 Task: Open Card Card0000000299 in Board Board0000000075 in Workspace WS0000000025 in Trello. Add Member Mailaustralia7@gmail.com to Card Card0000000299 in Board Board0000000075 in Workspace WS0000000025 in Trello. Add Orange Label titled Label0000000299 to Card Card0000000299 in Board Board0000000075 in Workspace WS0000000025 in Trello. Add Checklist CL0000000299 to Card Card0000000299 in Board Board0000000075 in Workspace WS0000000025 in Trello. Add Dates with Start Date as Oct 01 2023 and Due Date as Oct 31 2023 to Card Card0000000299 in Board Board0000000075 in Workspace WS0000000025 in Trello
Action: Mouse moved to (375, 472)
Screenshot: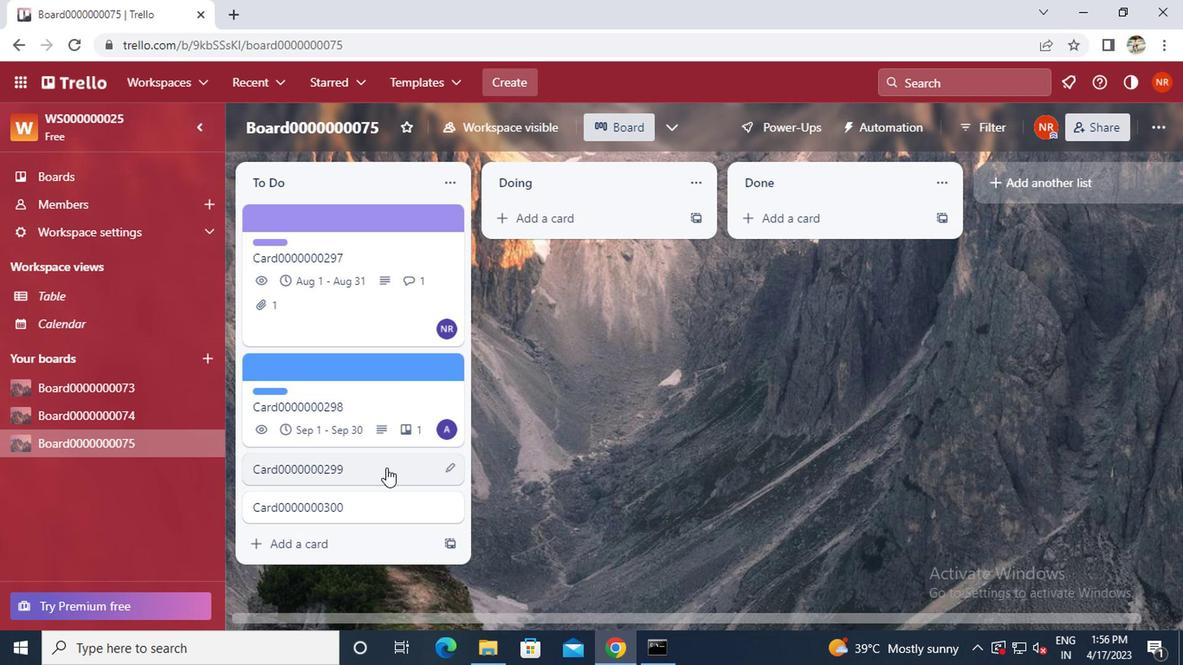 
Action: Mouse pressed left at (375, 472)
Screenshot: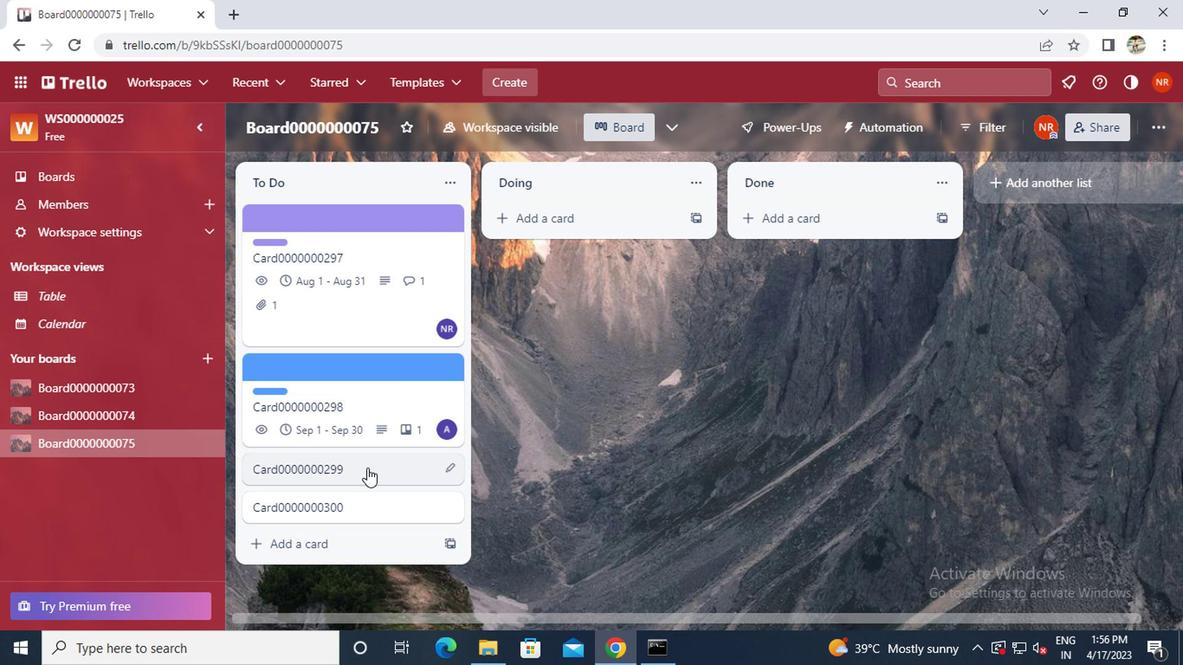 
Action: Mouse moved to (808, 223)
Screenshot: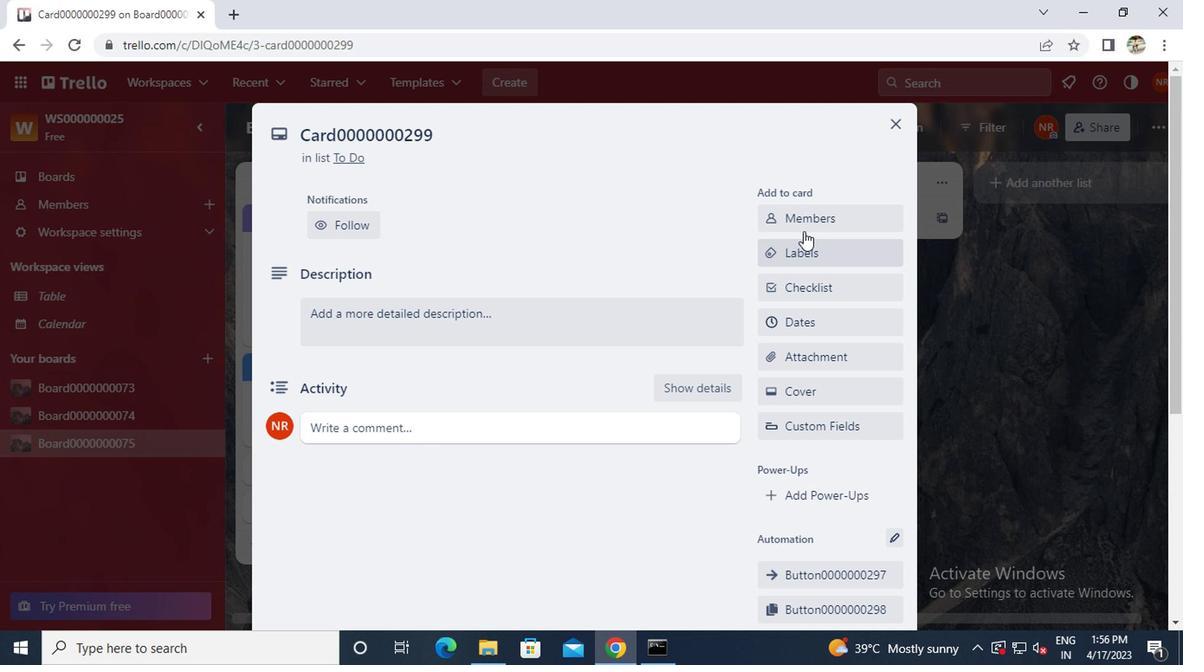 
Action: Mouse pressed left at (808, 223)
Screenshot: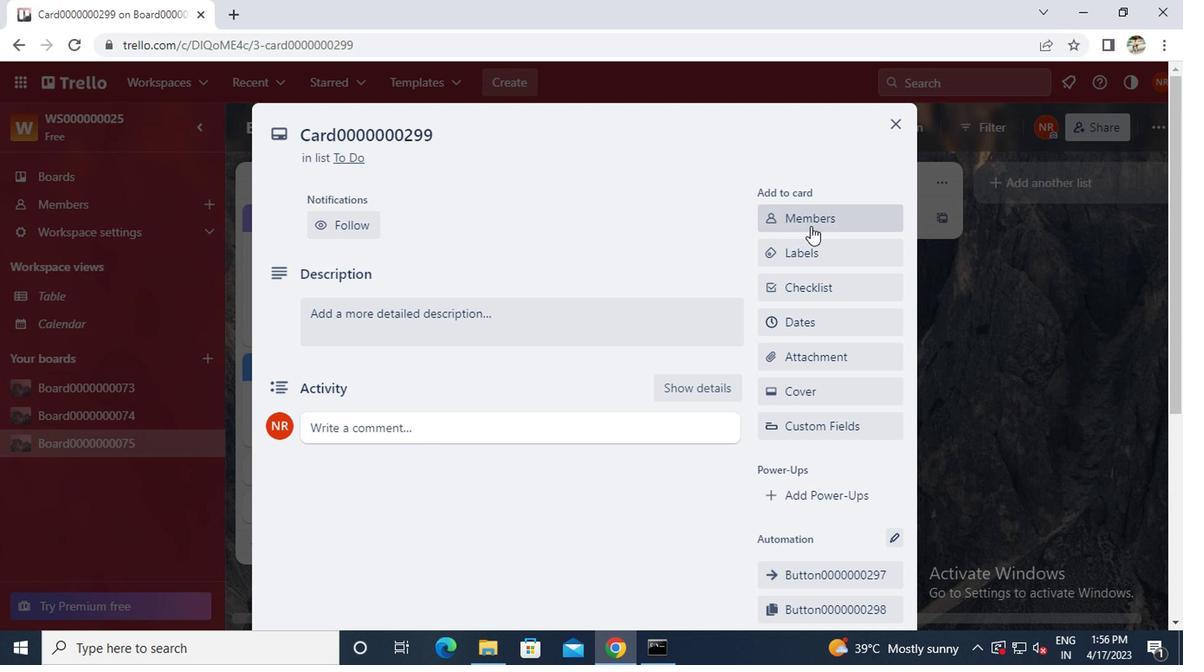 
Action: Key pressed m<Key.caps_lock>ailaustralia7<Key.shift>@GMAIL.COM
Screenshot: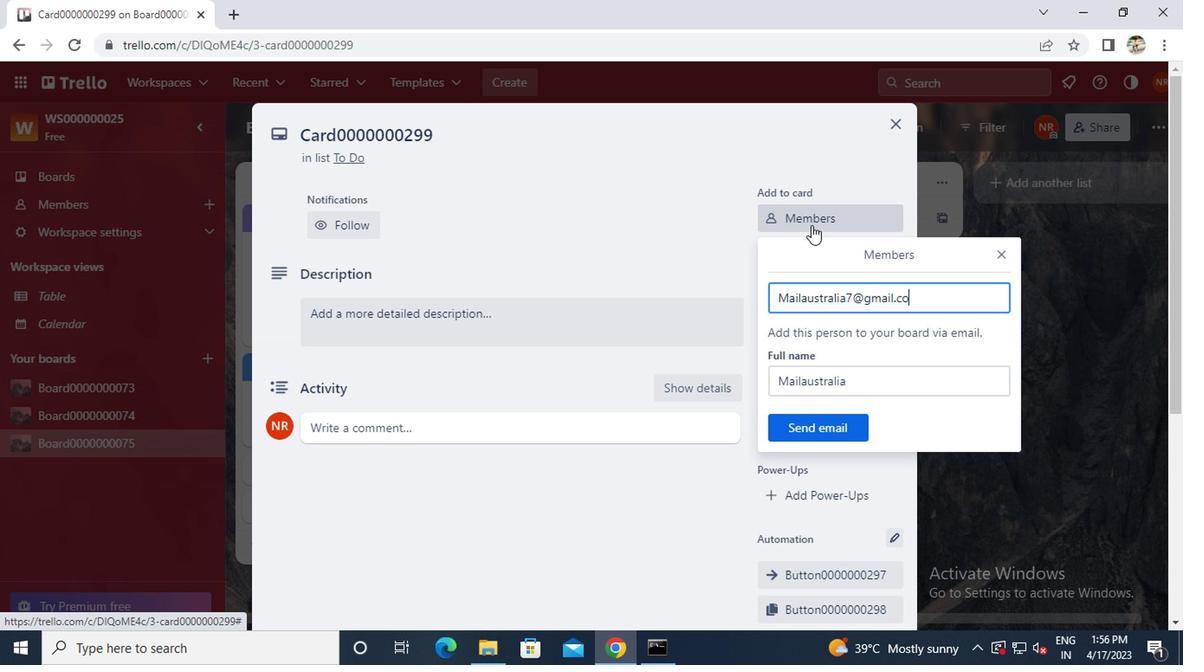 
Action: Mouse moved to (798, 433)
Screenshot: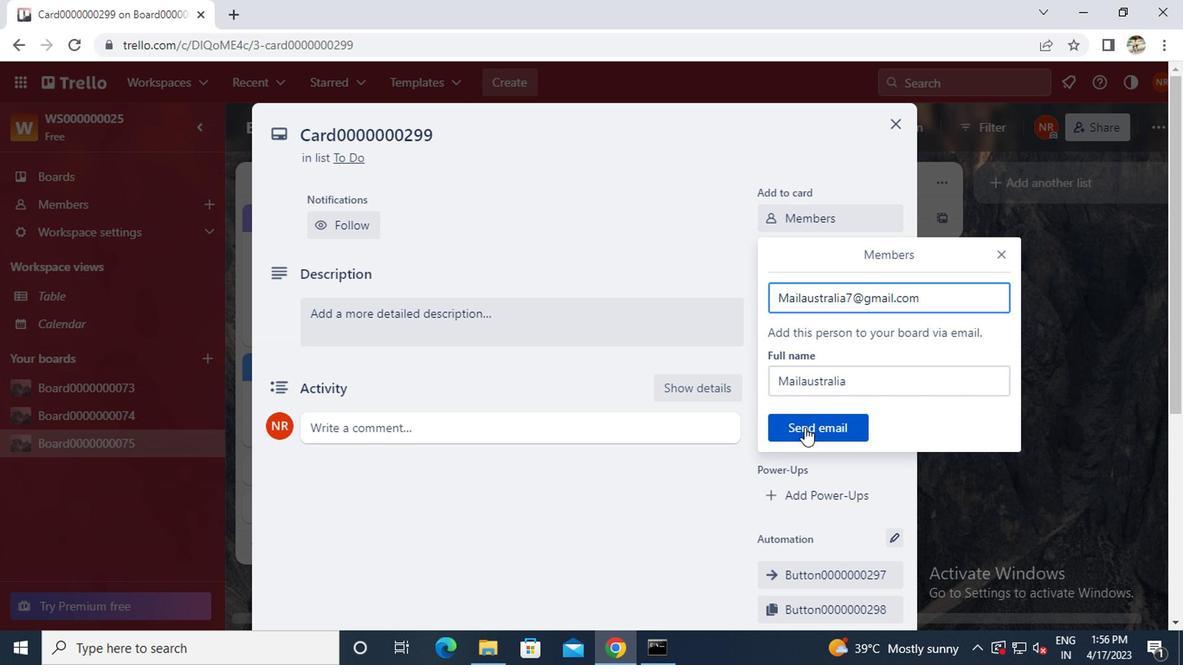 
Action: Mouse pressed left at (798, 433)
Screenshot: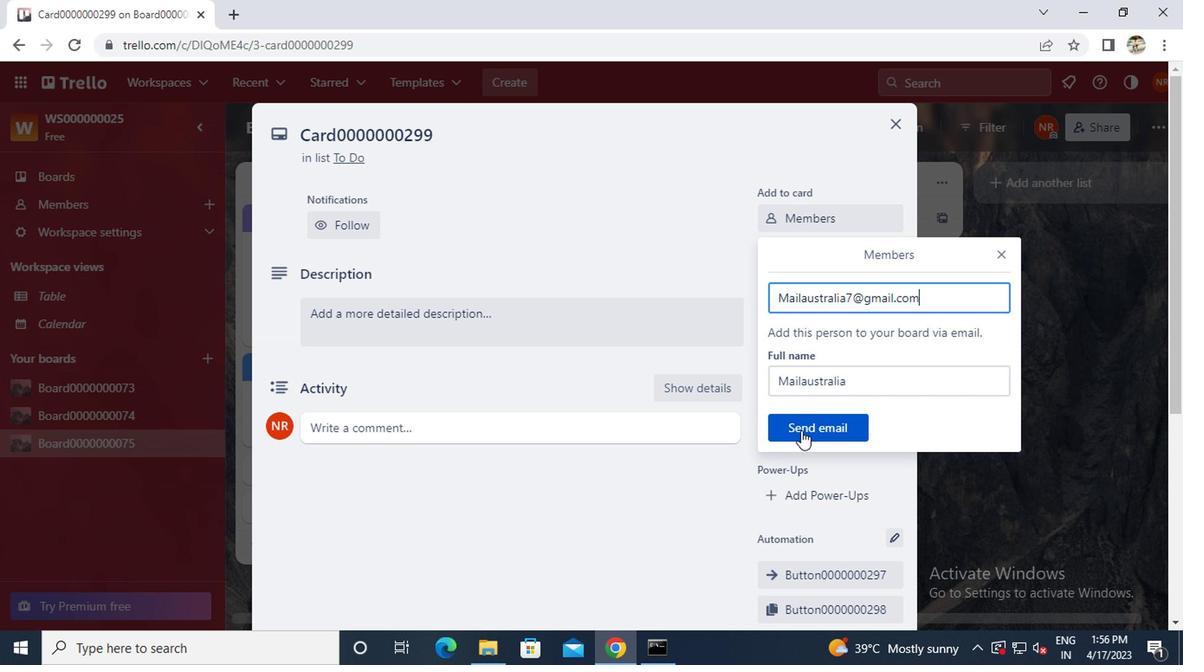 
Action: Mouse moved to (783, 253)
Screenshot: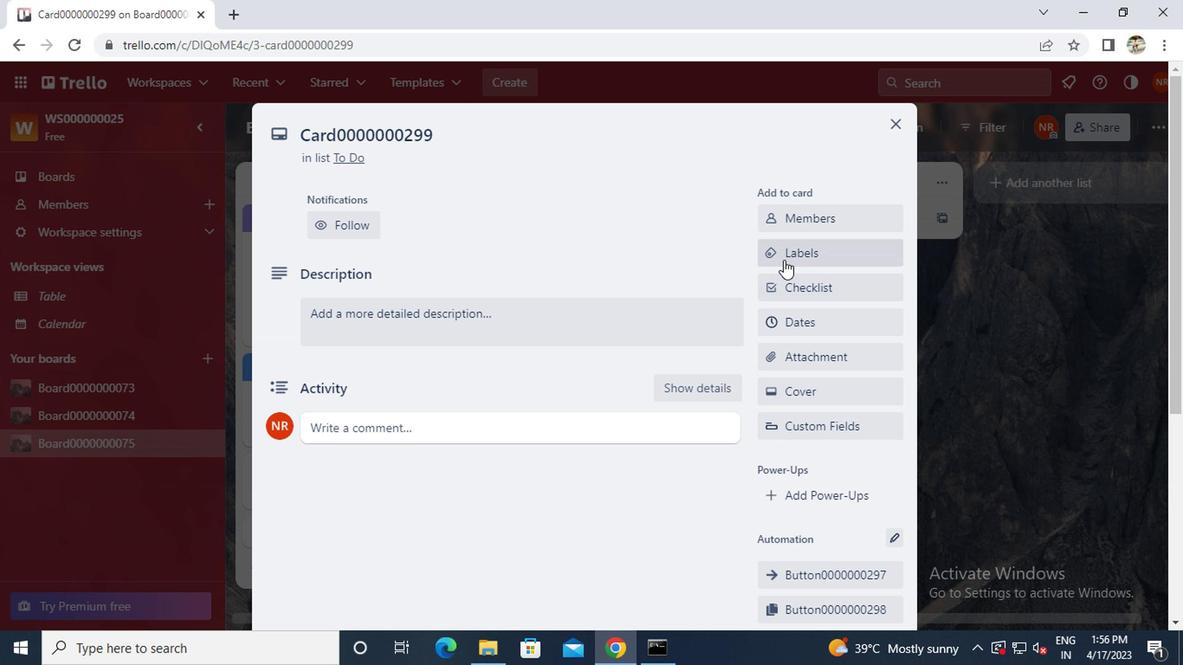 
Action: Mouse pressed left at (783, 253)
Screenshot: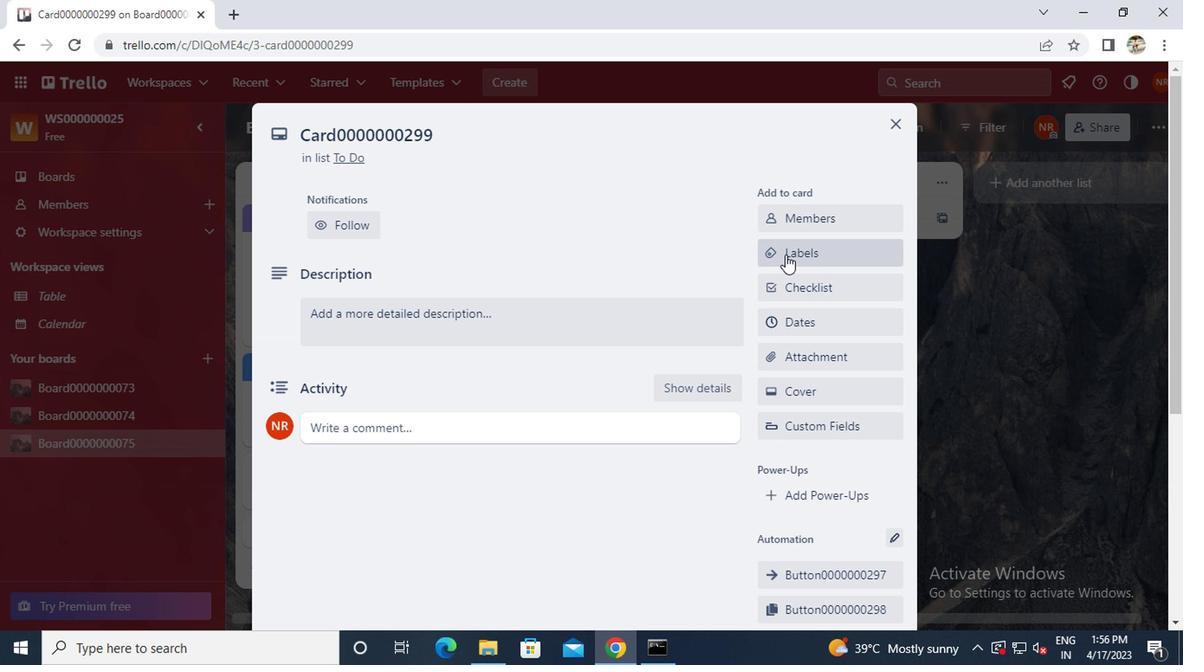 
Action: Mouse moved to (817, 496)
Screenshot: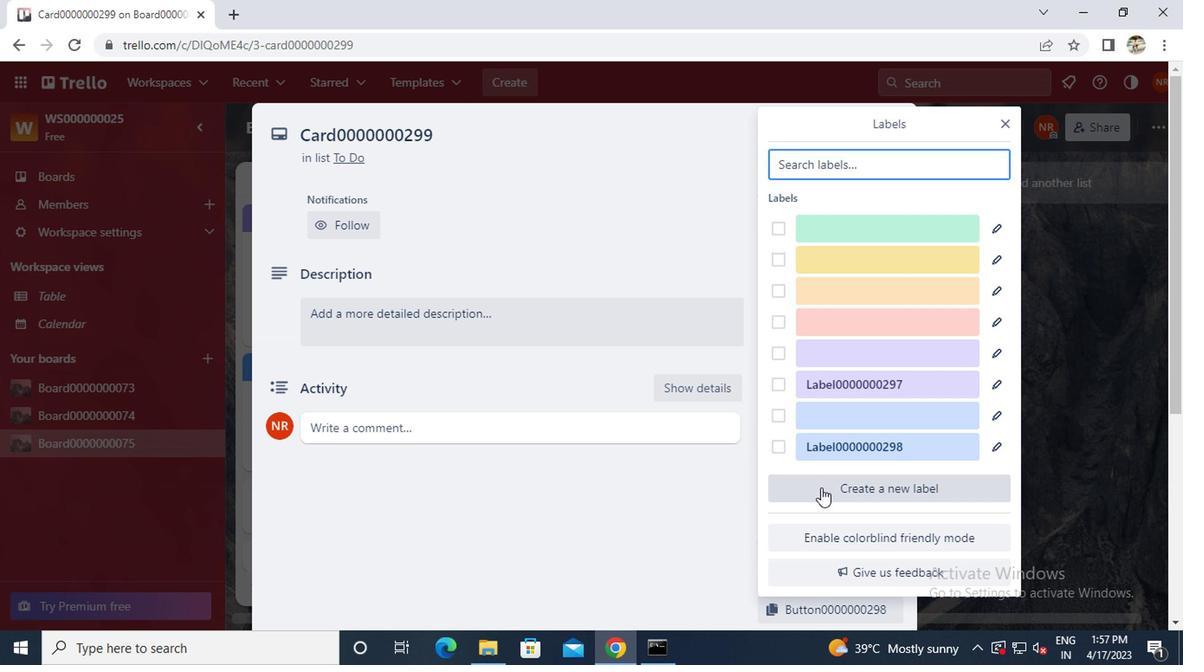 
Action: Mouse pressed left at (817, 496)
Screenshot: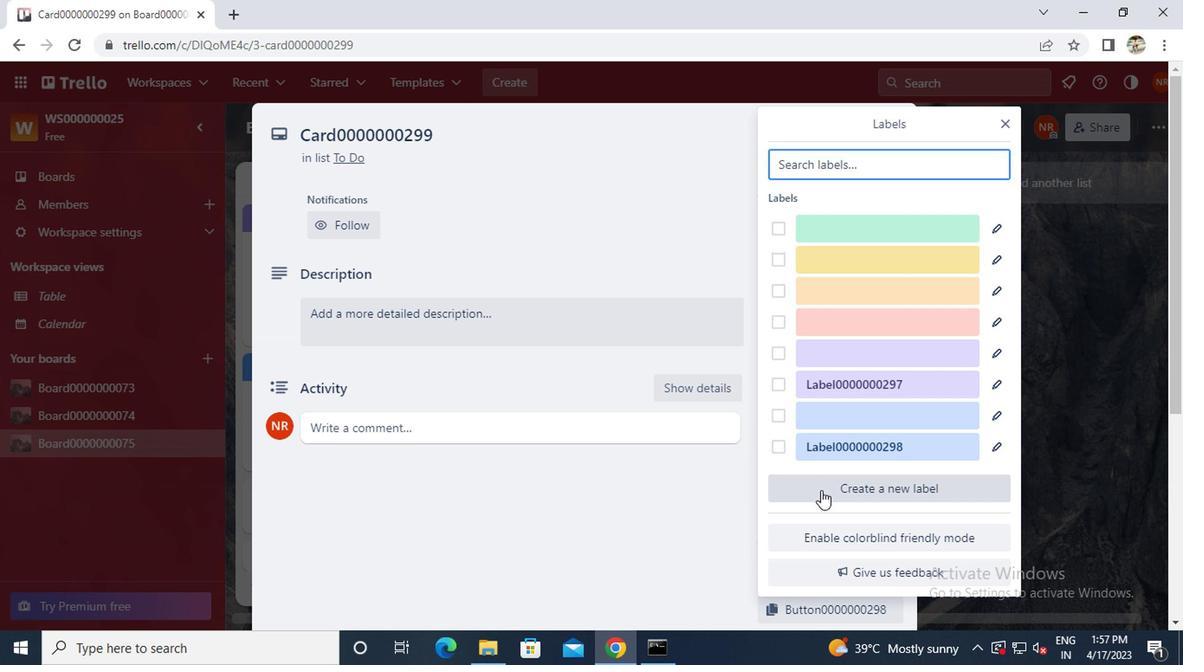 
Action: Mouse moved to (870, 382)
Screenshot: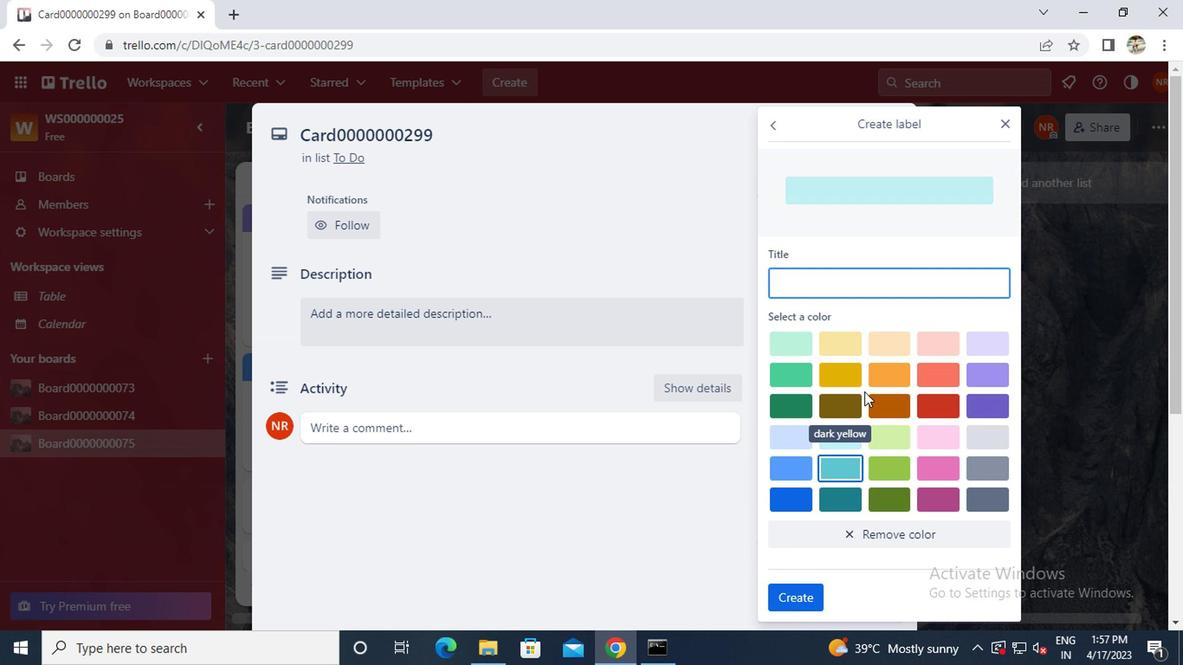 
Action: Mouse pressed left at (870, 382)
Screenshot: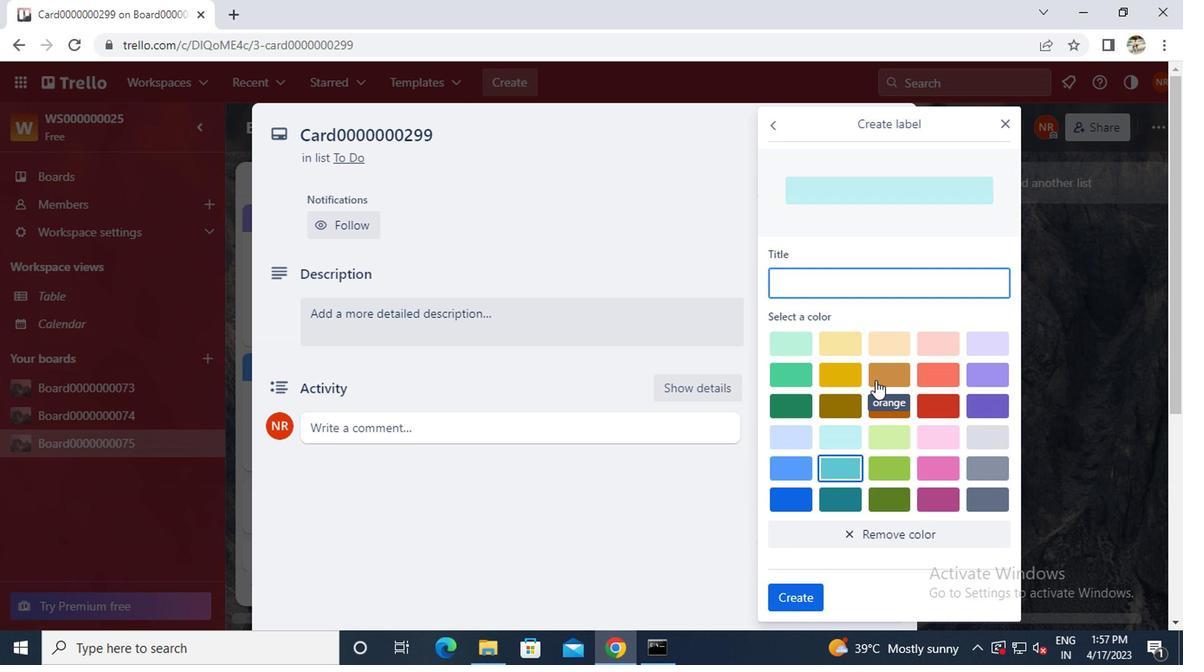 
Action: Mouse moved to (838, 285)
Screenshot: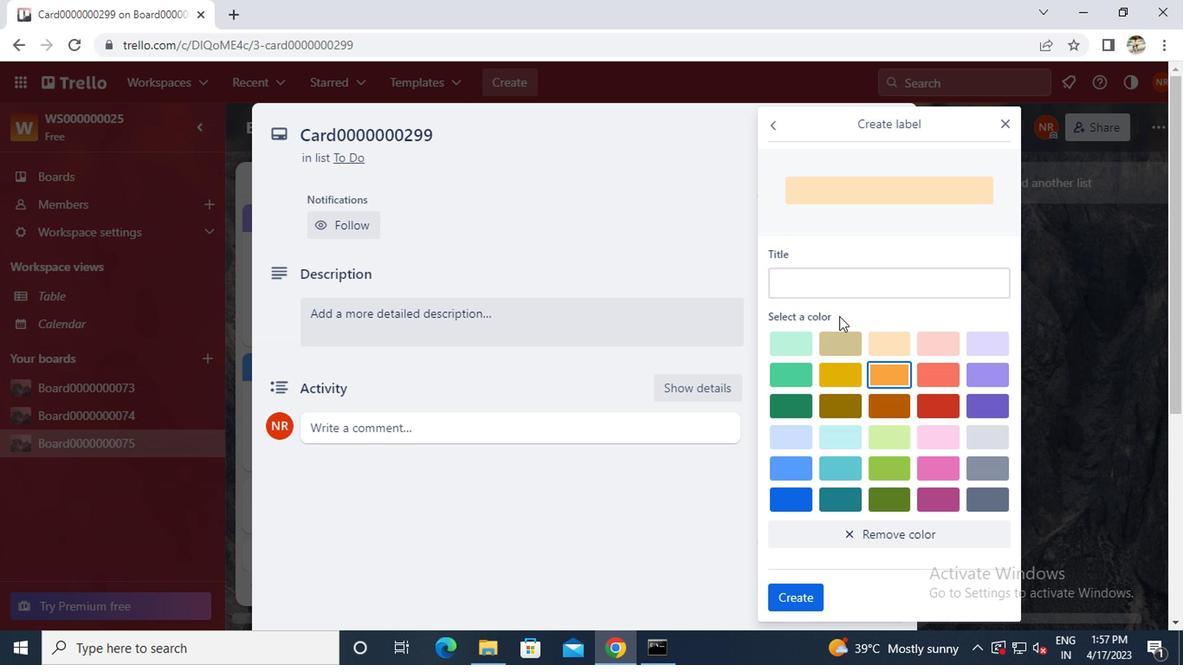 
Action: Mouse pressed left at (838, 285)
Screenshot: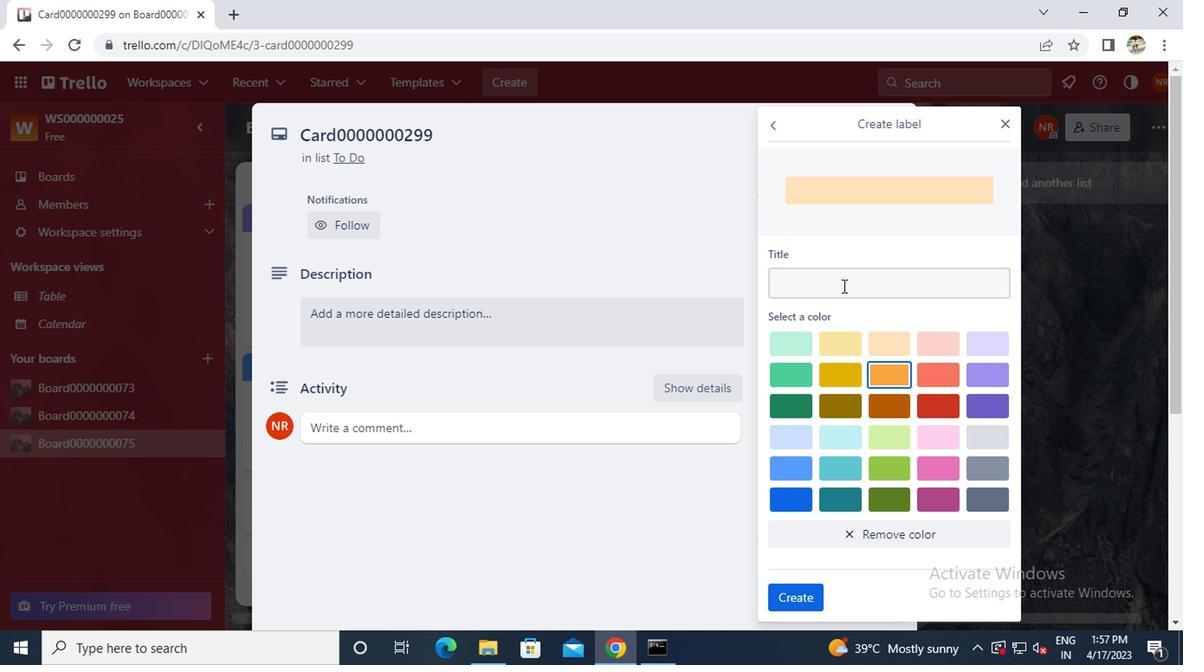 
Action: Key pressed <Key.caps_lock>L<Key.caps_lock>ABEL0000000299
Screenshot: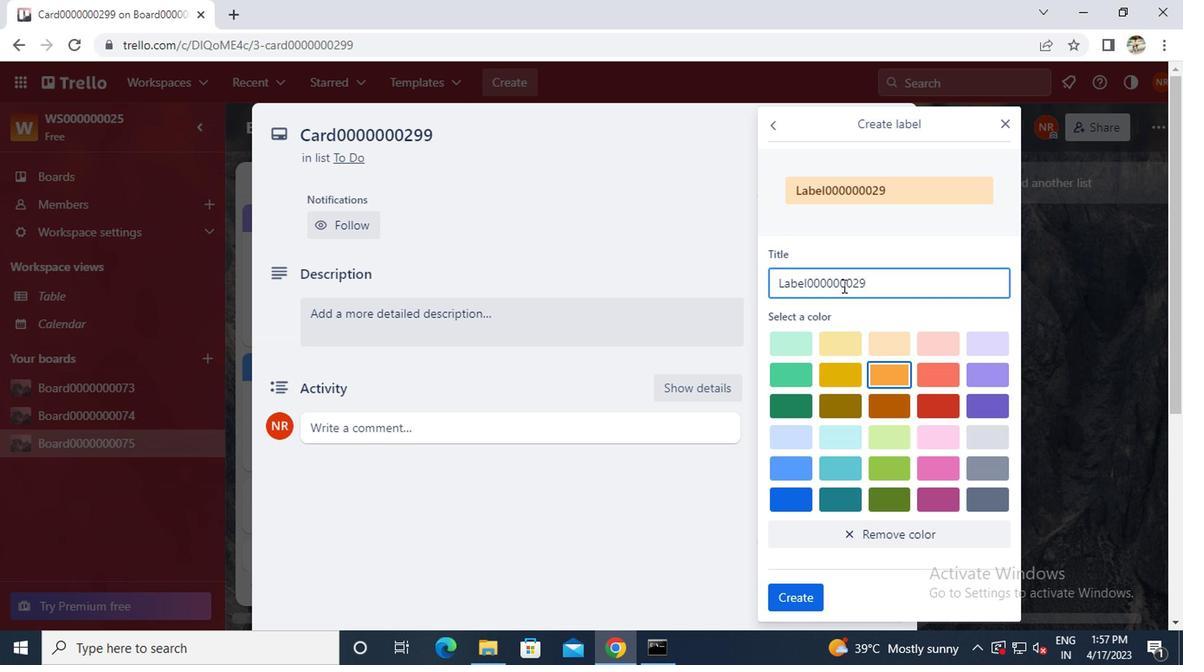 
Action: Mouse moved to (771, 610)
Screenshot: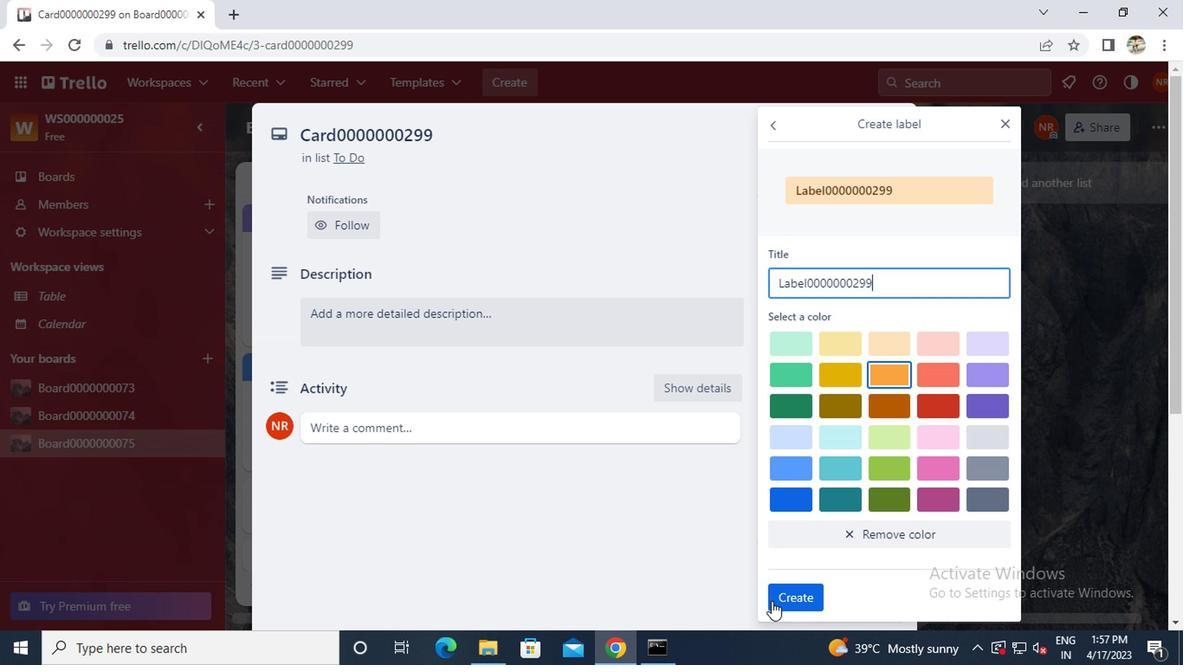 
Action: Mouse pressed left at (771, 610)
Screenshot: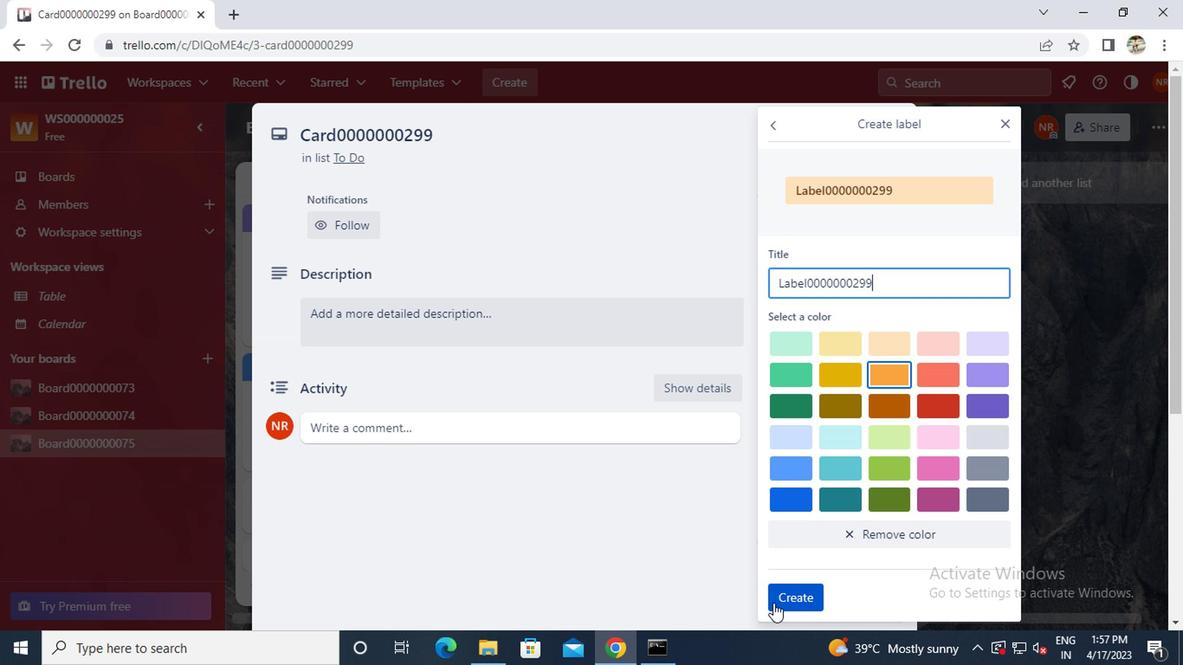 
Action: Mouse moved to (995, 118)
Screenshot: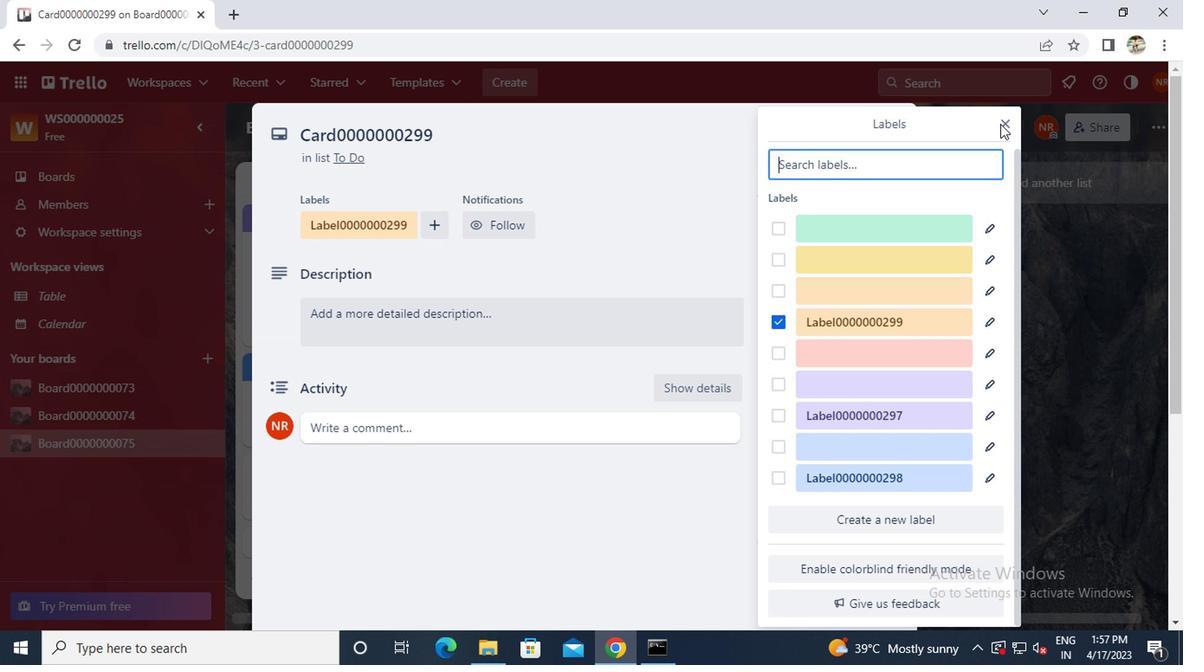 
Action: Mouse pressed left at (995, 118)
Screenshot: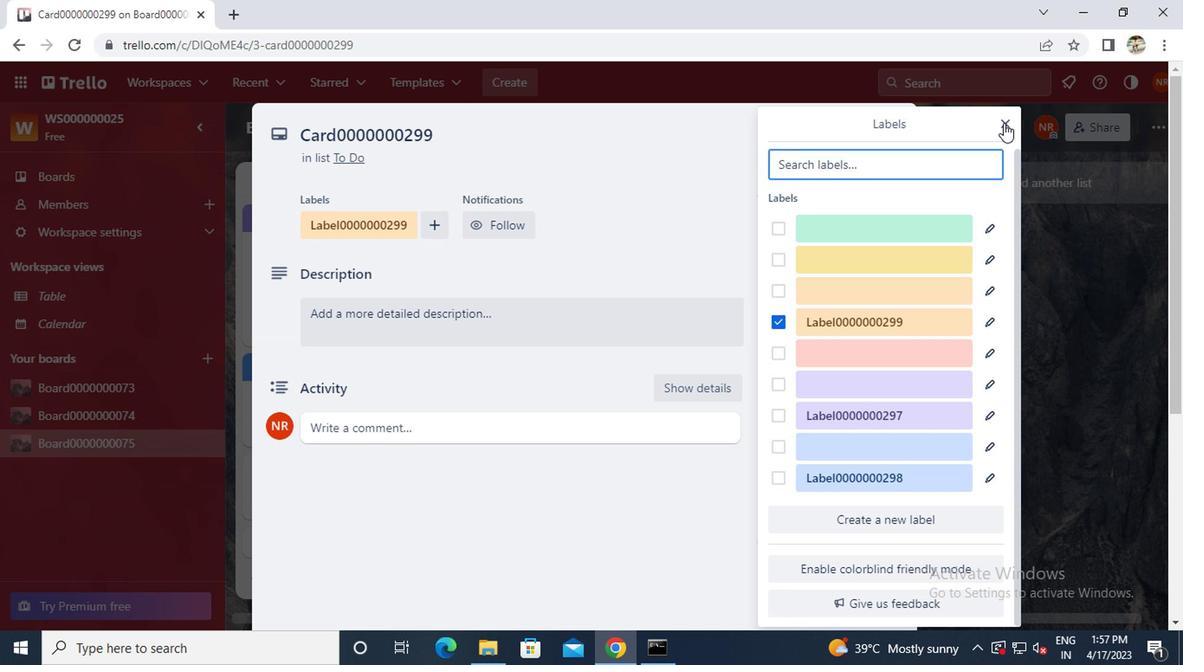 
Action: Mouse moved to (829, 284)
Screenshot: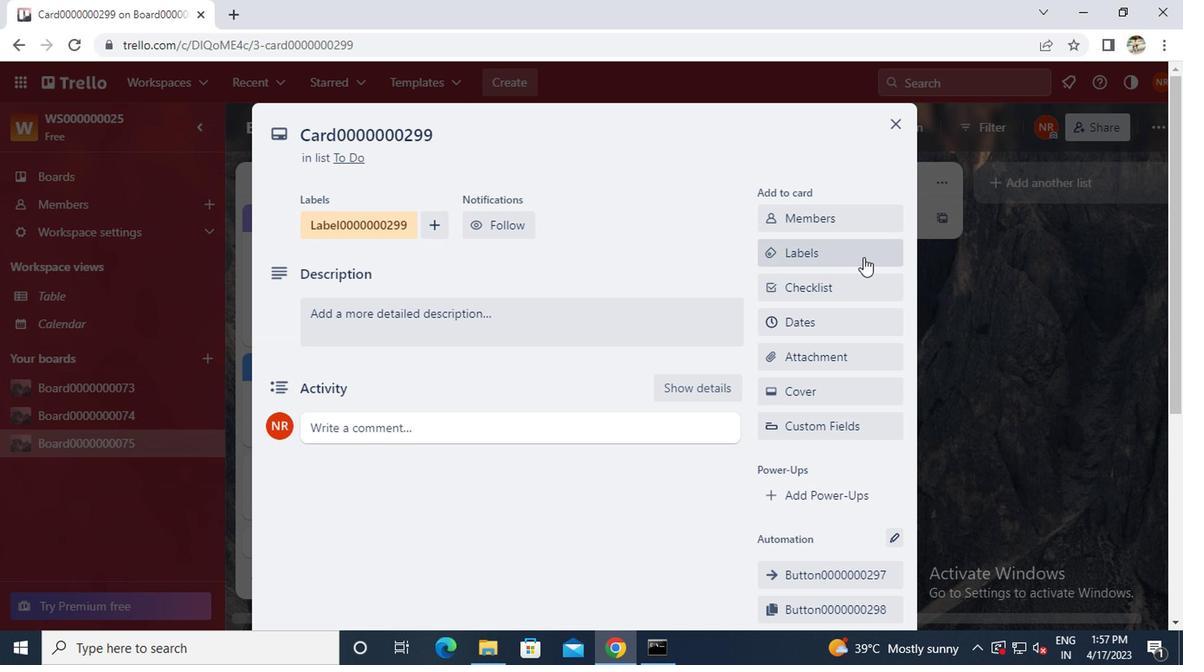 
Action: Mouse pressed left at (829, 284)
Screenshot: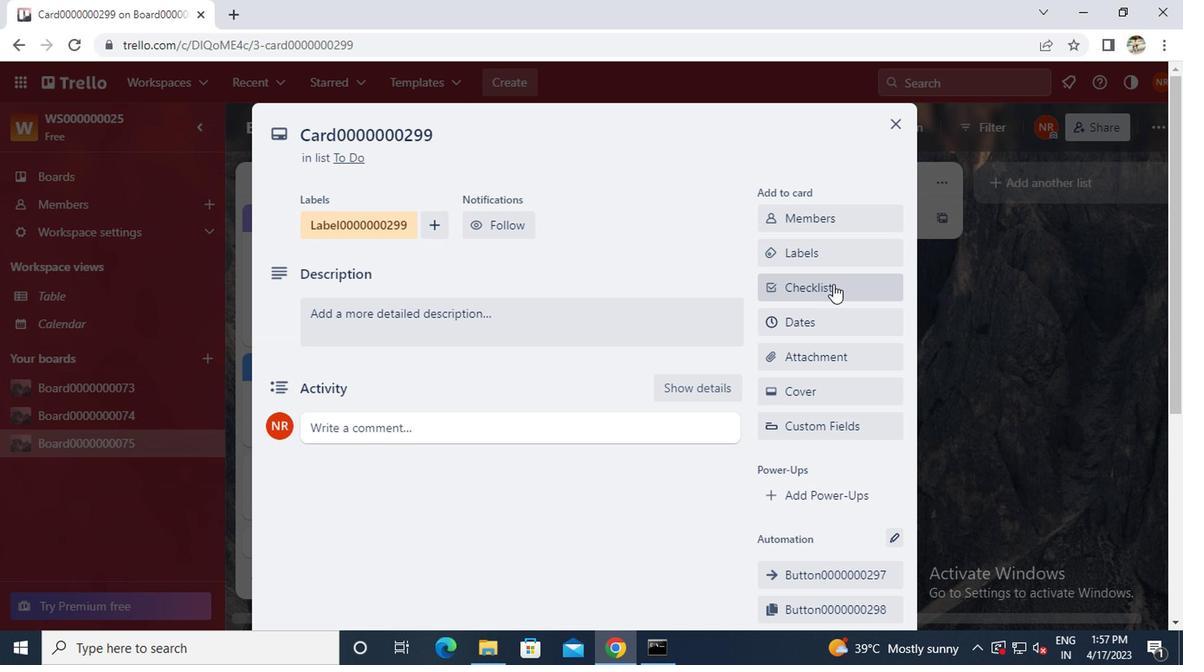 
Action: Key pressed <Key.caps_lock>CL0000000299
Screenshot: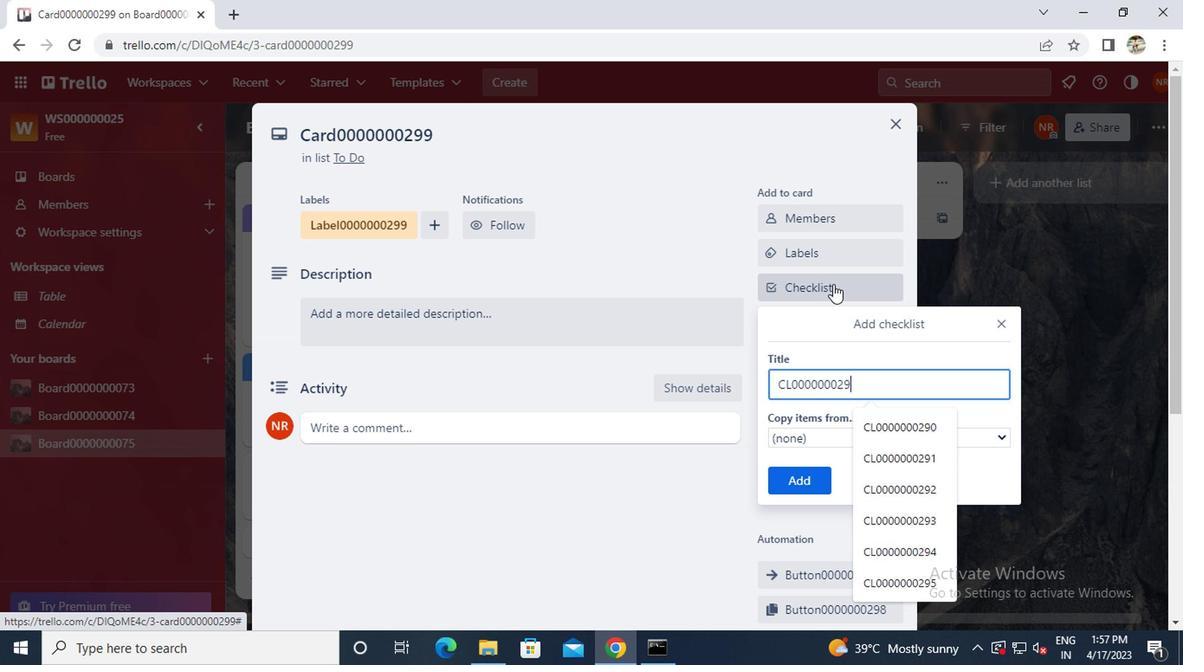 
Action: Mouse moved to (785, 486)
Screenshot: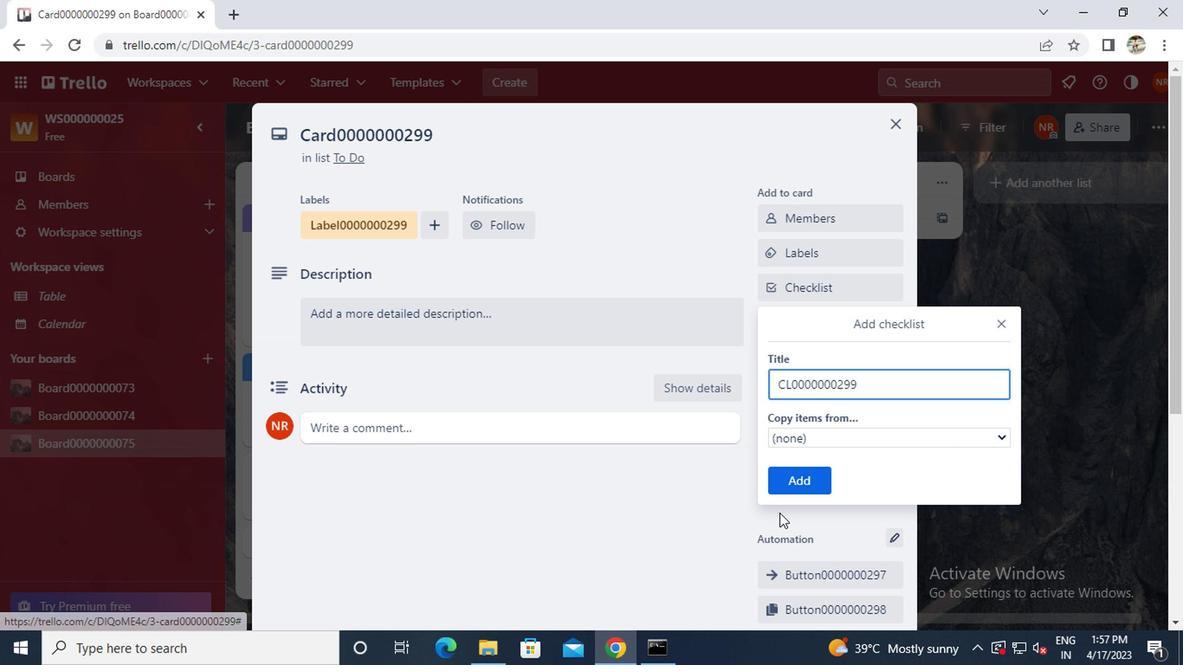 
Action: Mouse pressed left at (785, 486)
Screenshot: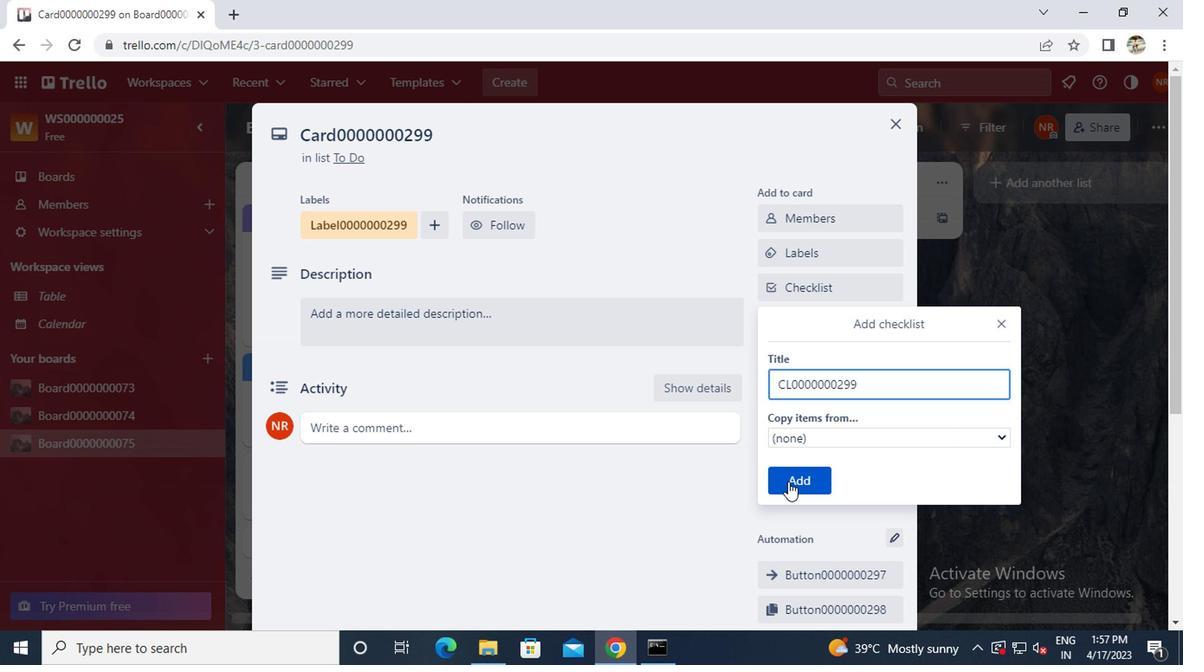 
Action: Mouse moved to (787, 322)
Screenshot: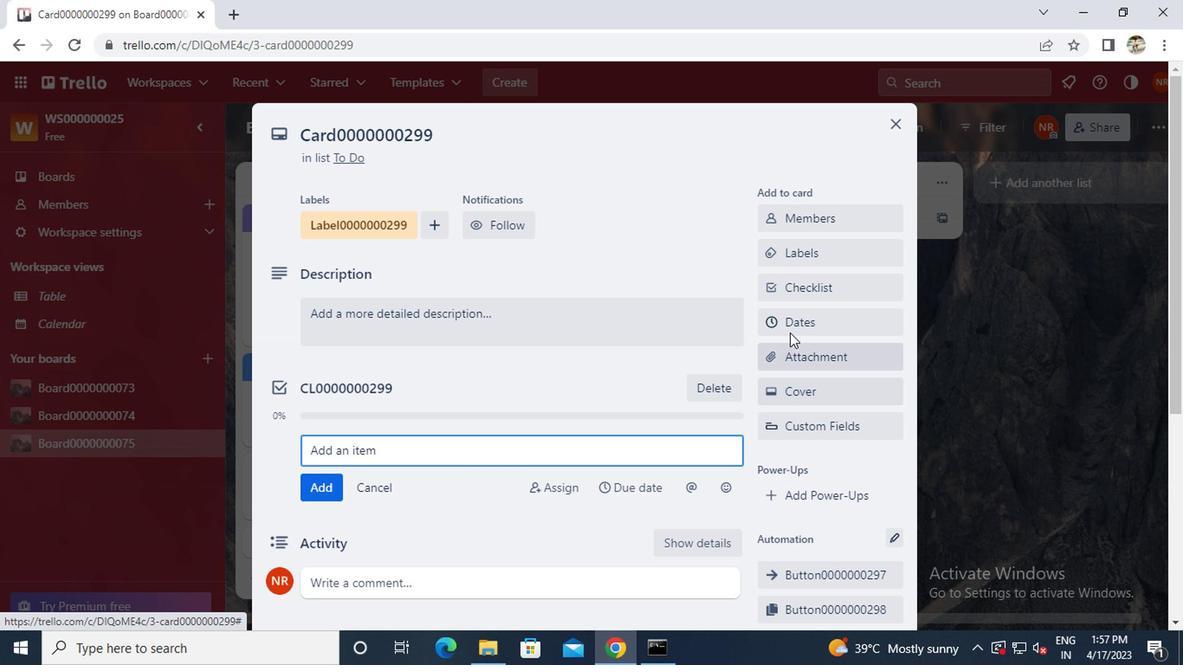 
Action: Mouse pressed left at (787, 322)
Screenshot: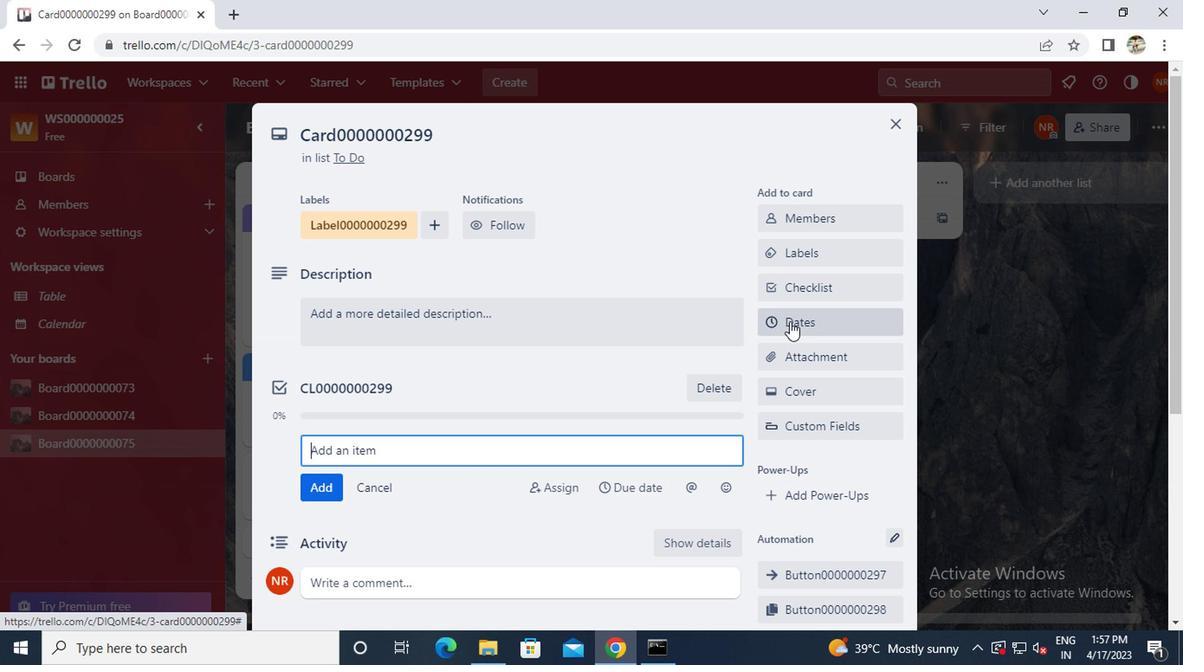 
Action: Mouse moved to (777, 440)
Screenshot: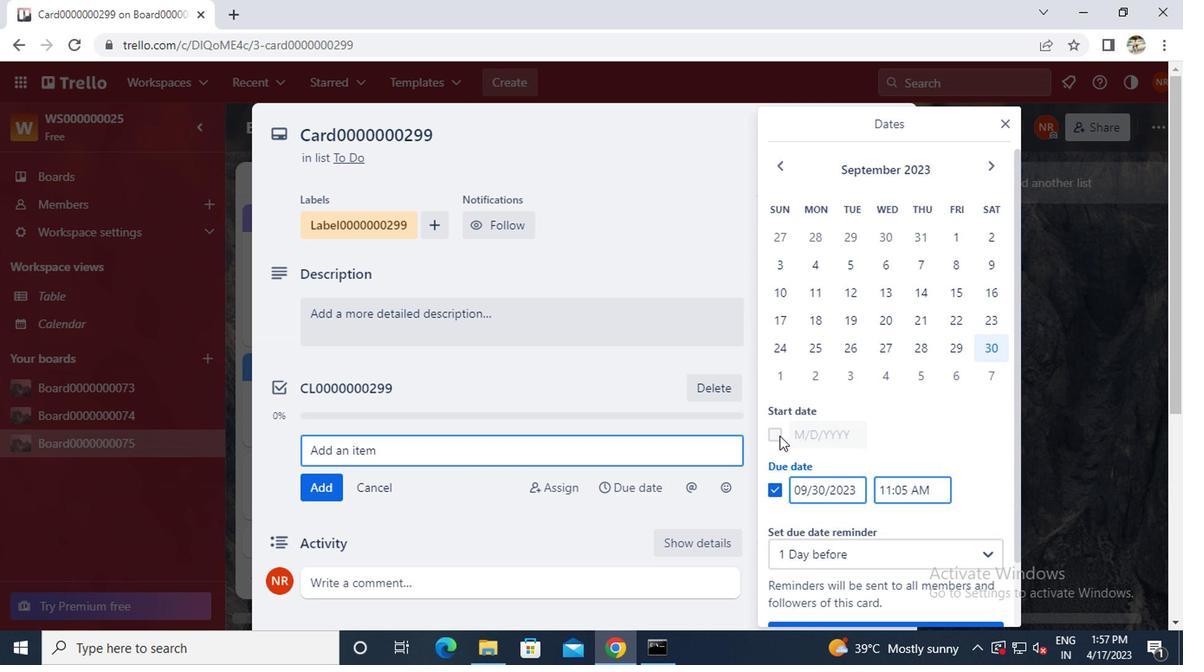 
Action: Mouse pressed left at (777, 440)
Screenshot: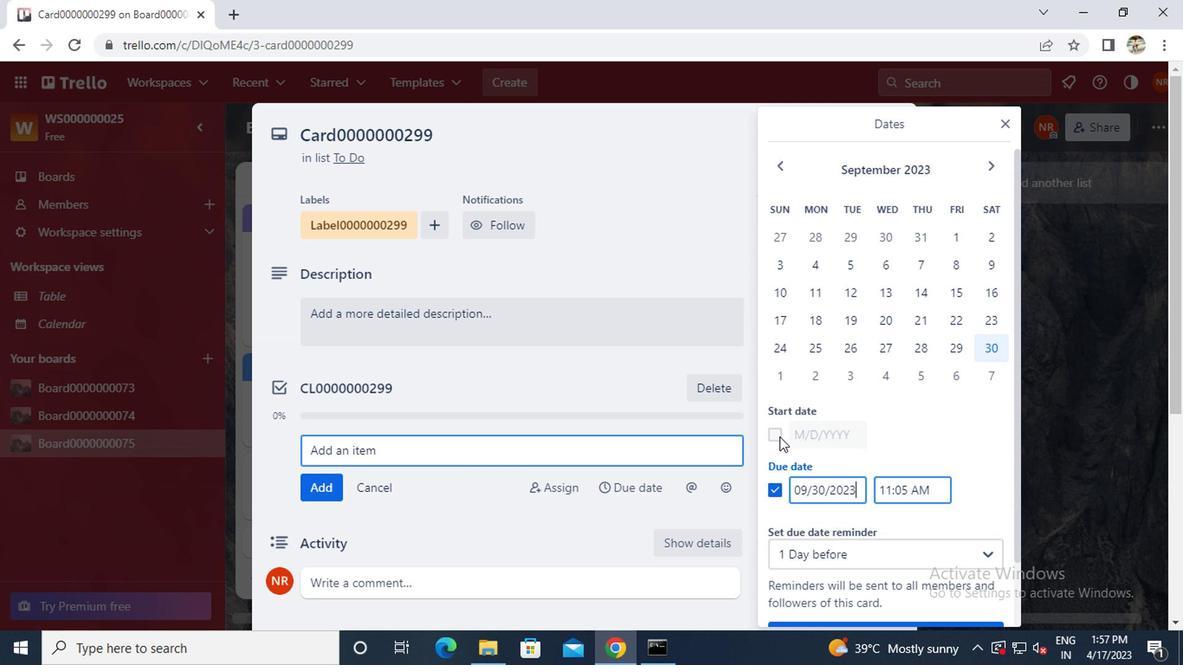 
Action: Mouse moved to (981, 157)
Screenshot: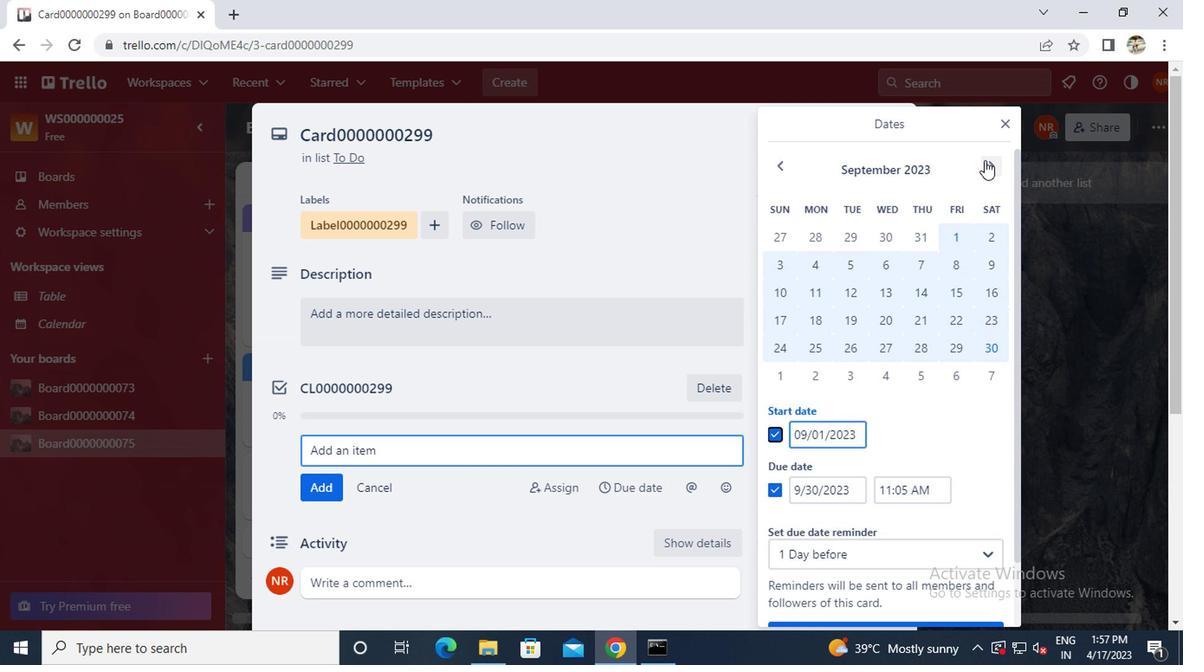 
Action: Mouse pressed left at (981, 157)
Screenshot: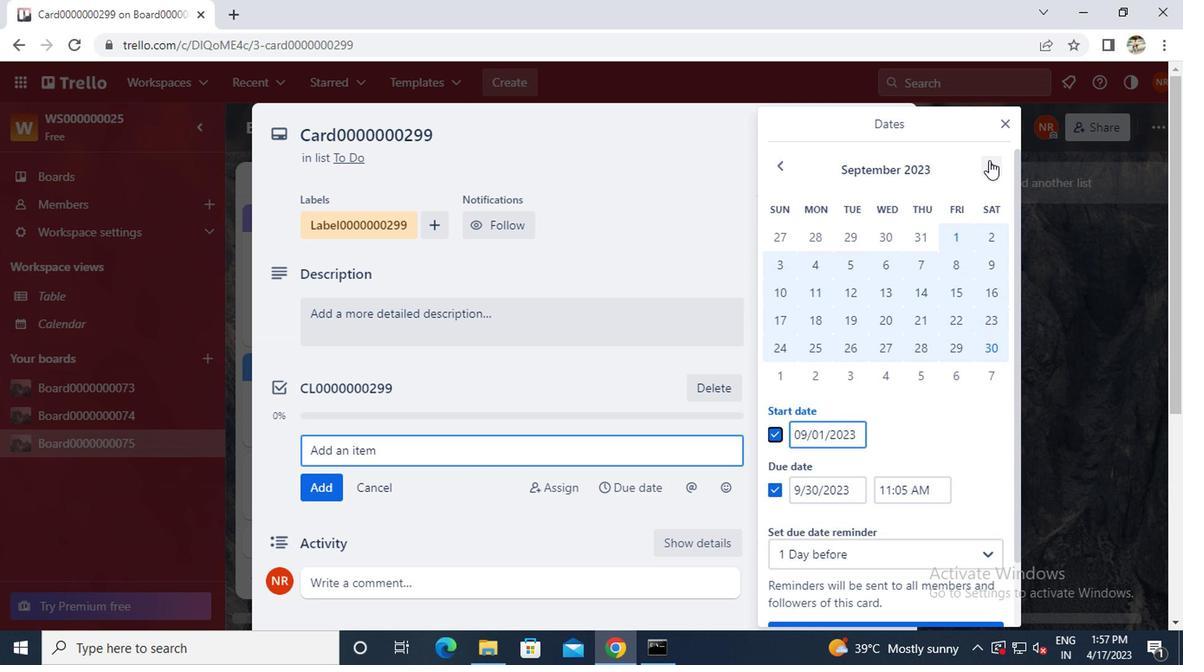 
Action: Mouse moved to (774, 232)
Screenshot: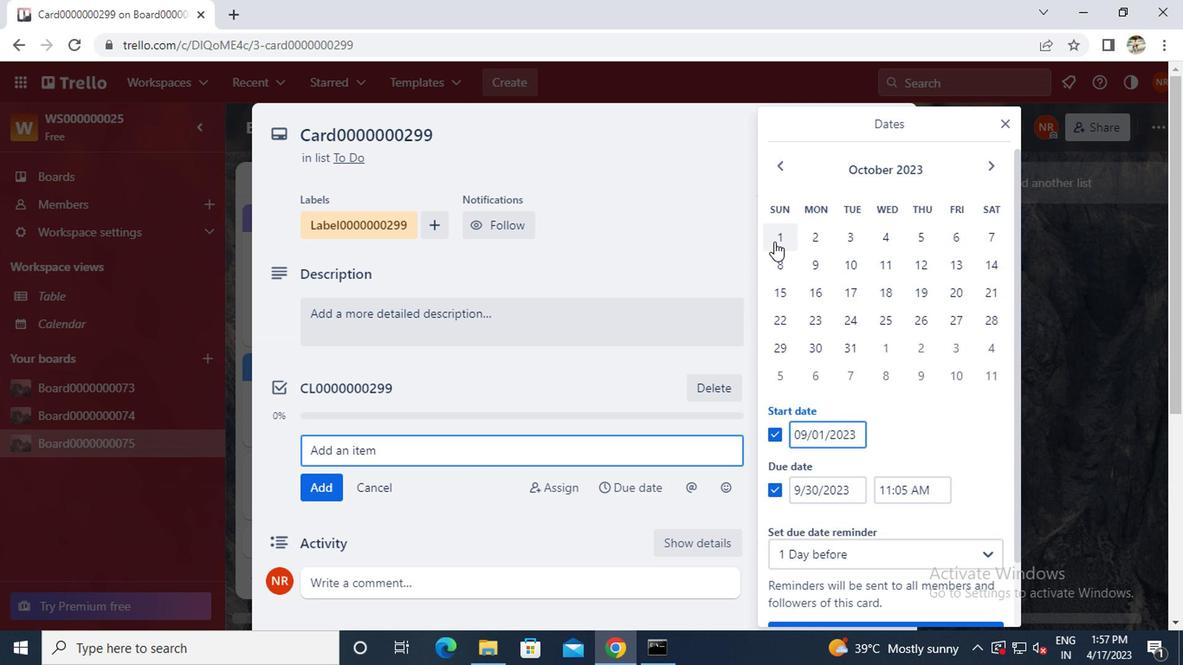
Action: Mouse pressed left at (774, 232)
Screenshot: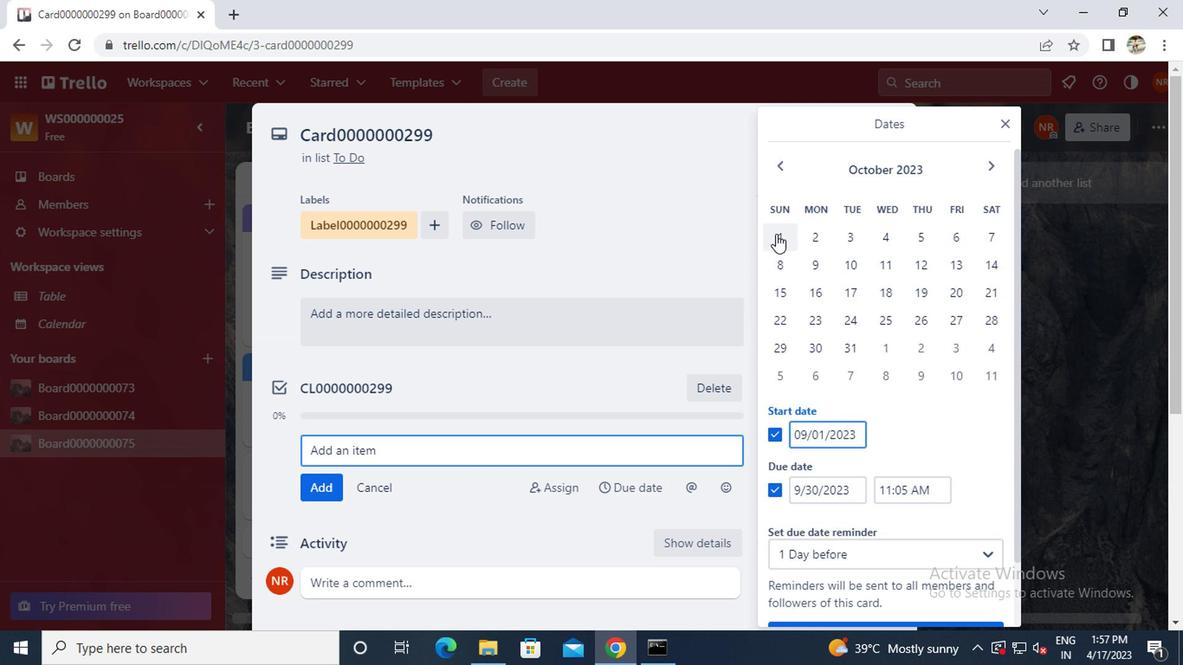 
Action: Mouse moved to (840, 346)
Screenshot: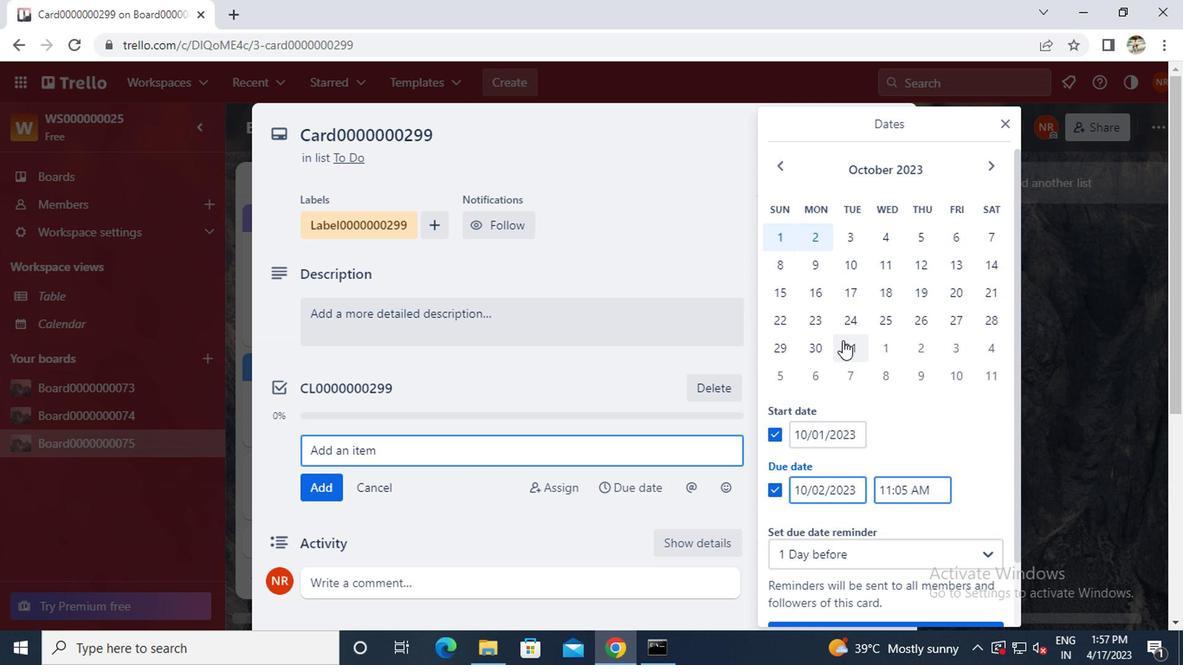 
Action: Mouse pressed left at (840, 346)
Screenshot: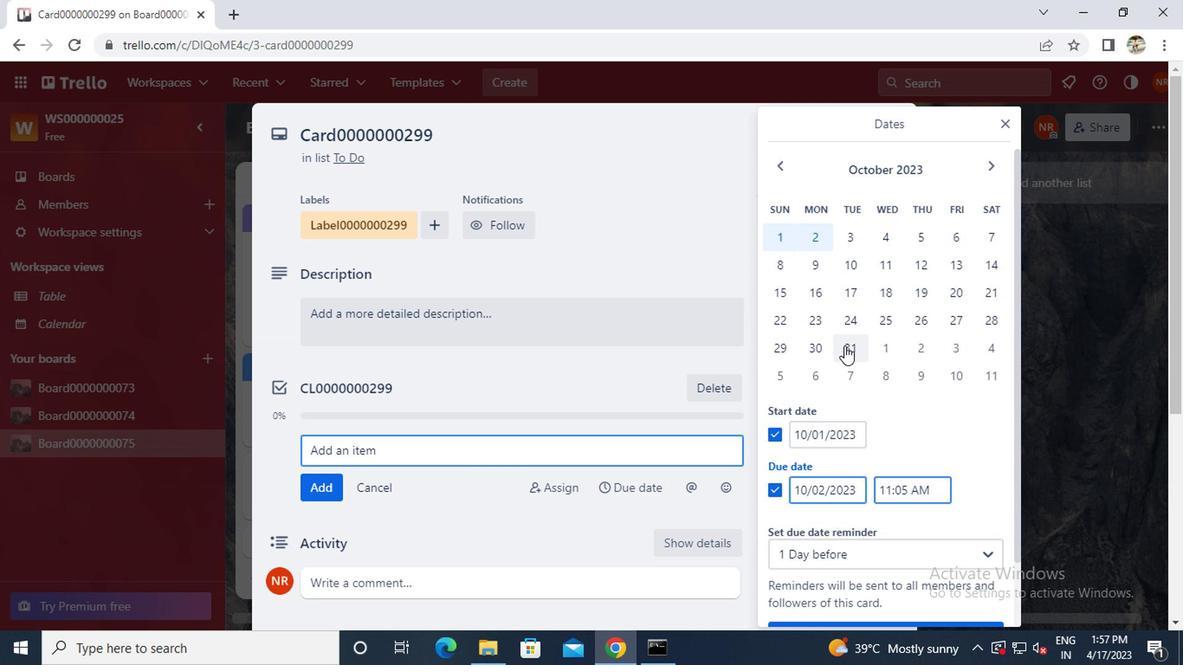 
Action: Mouse moved to (841, 347)
Screenshot: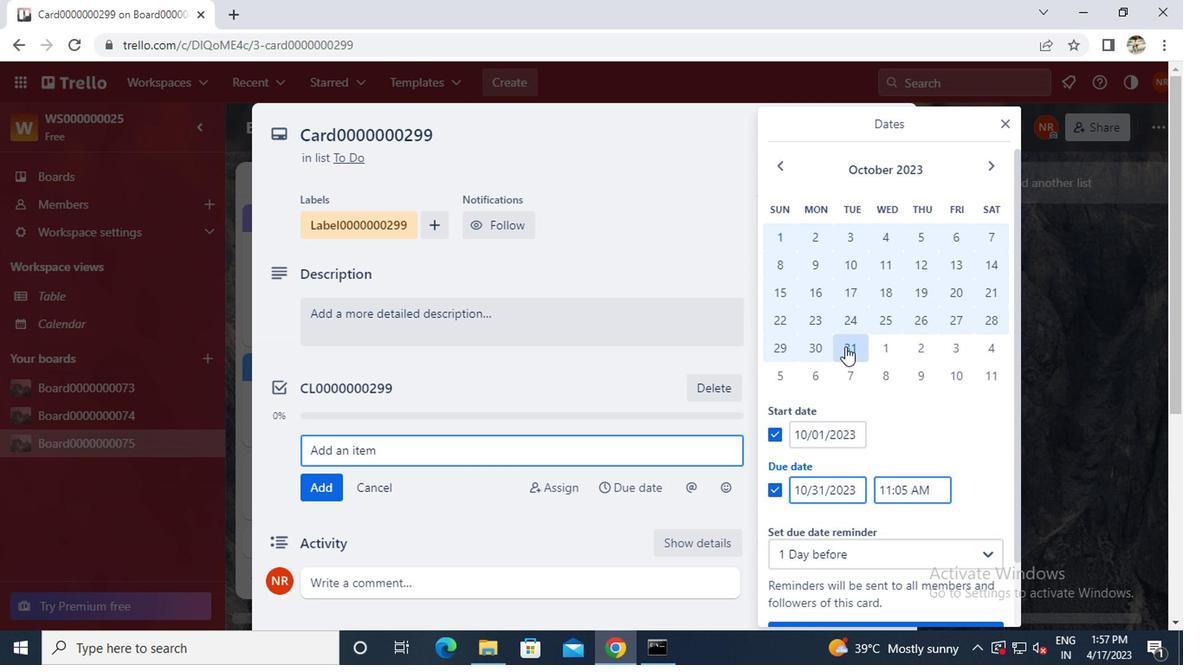 
Action: Mouse scrolled (841, 346) with delta (0, 0)
Screenshot: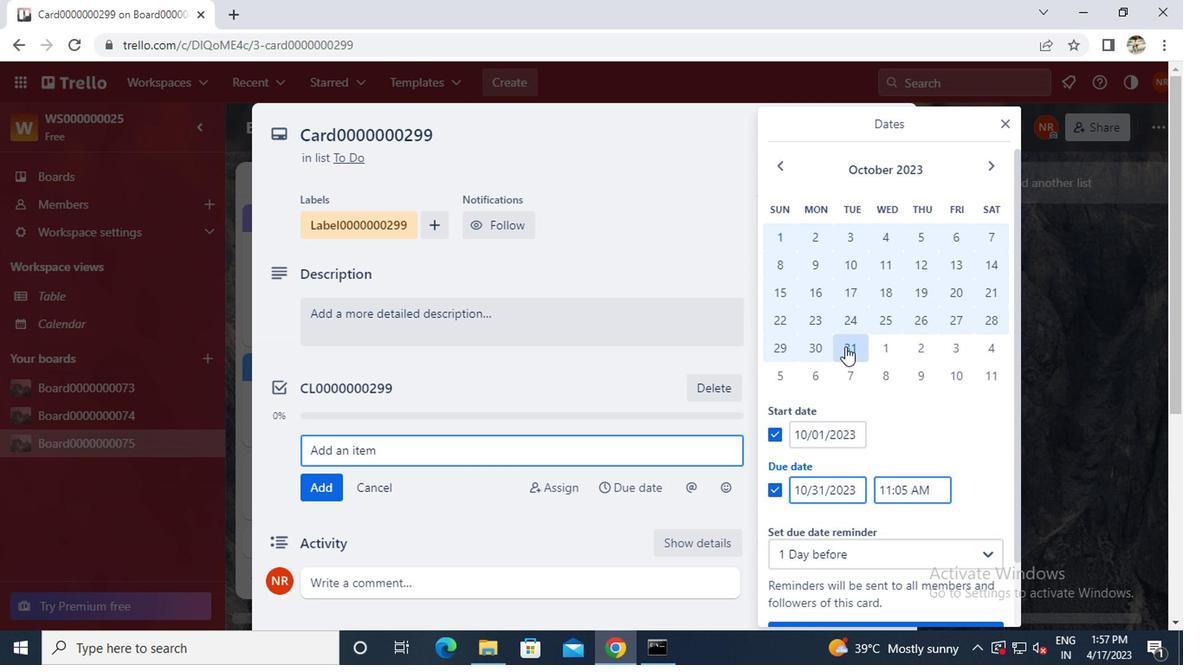 
Action: Mouse moved to (841, 349)
Screenshot: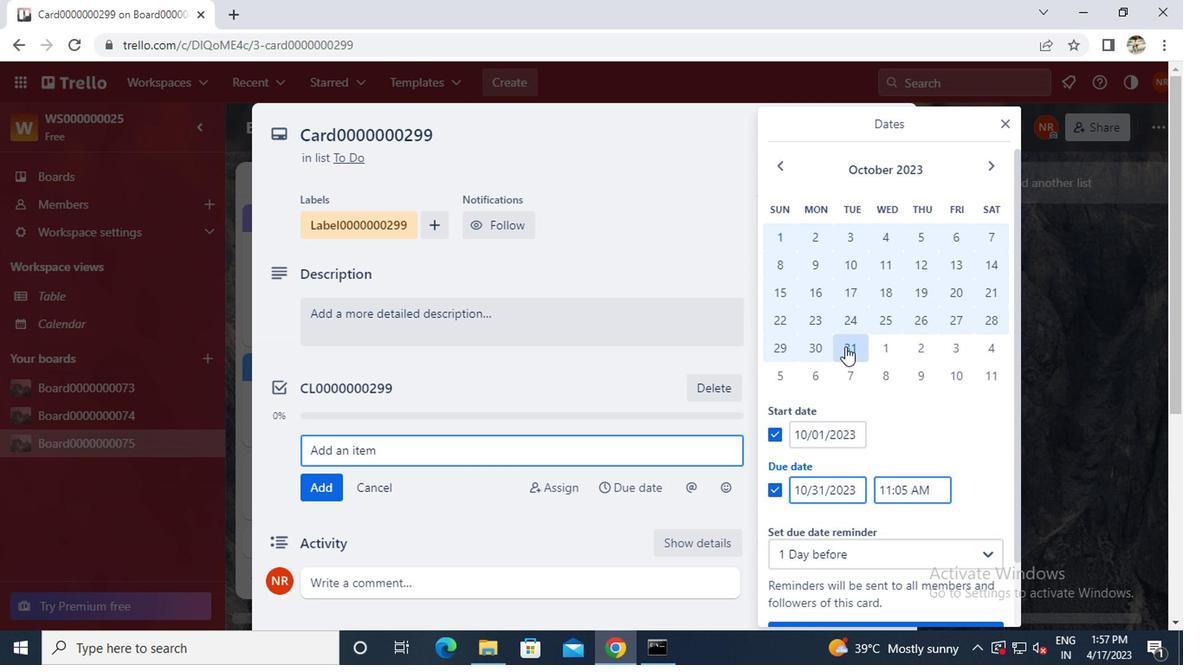 
Action: Mouse scrolled (841, 348) with delta (0, 0)
Screenshot: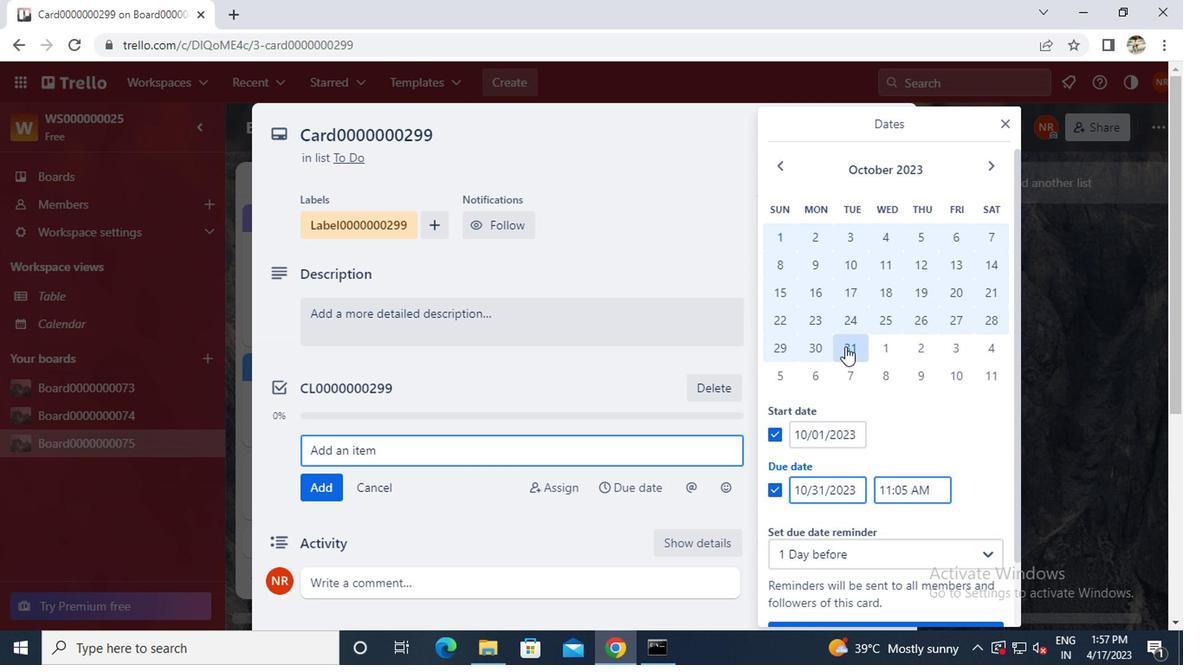 
Action: Mouse moved to (841, 350)
Screenshot: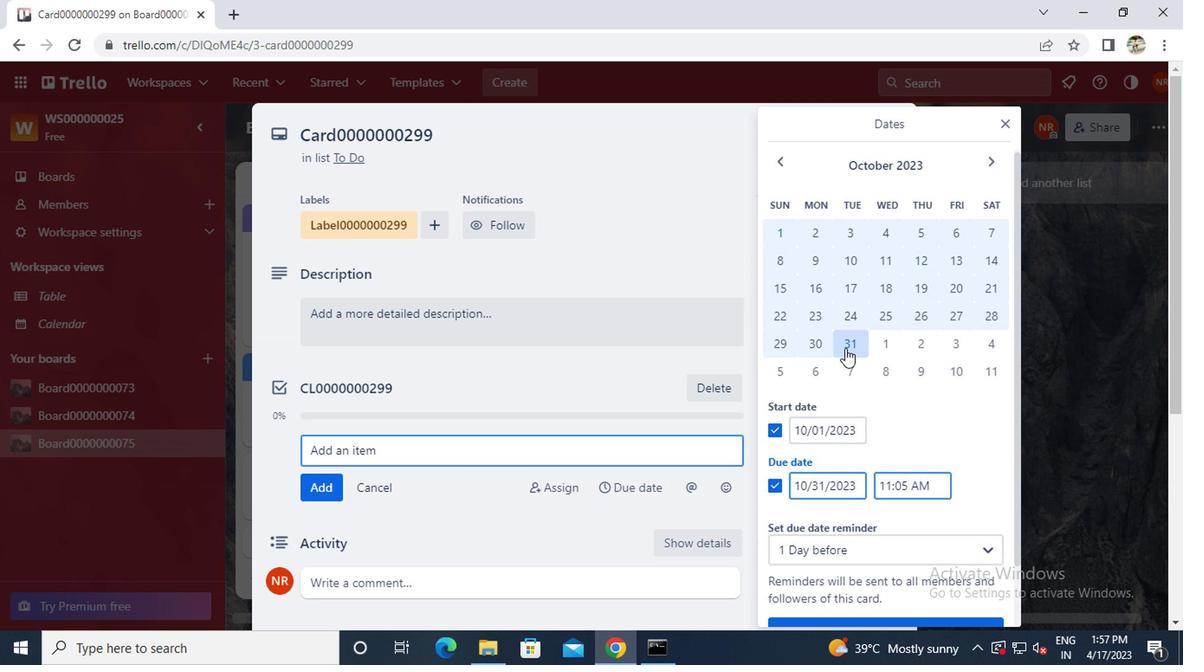 
Action: Mouse scrolled (841, 349) with delta (0, -1)
Screenshot: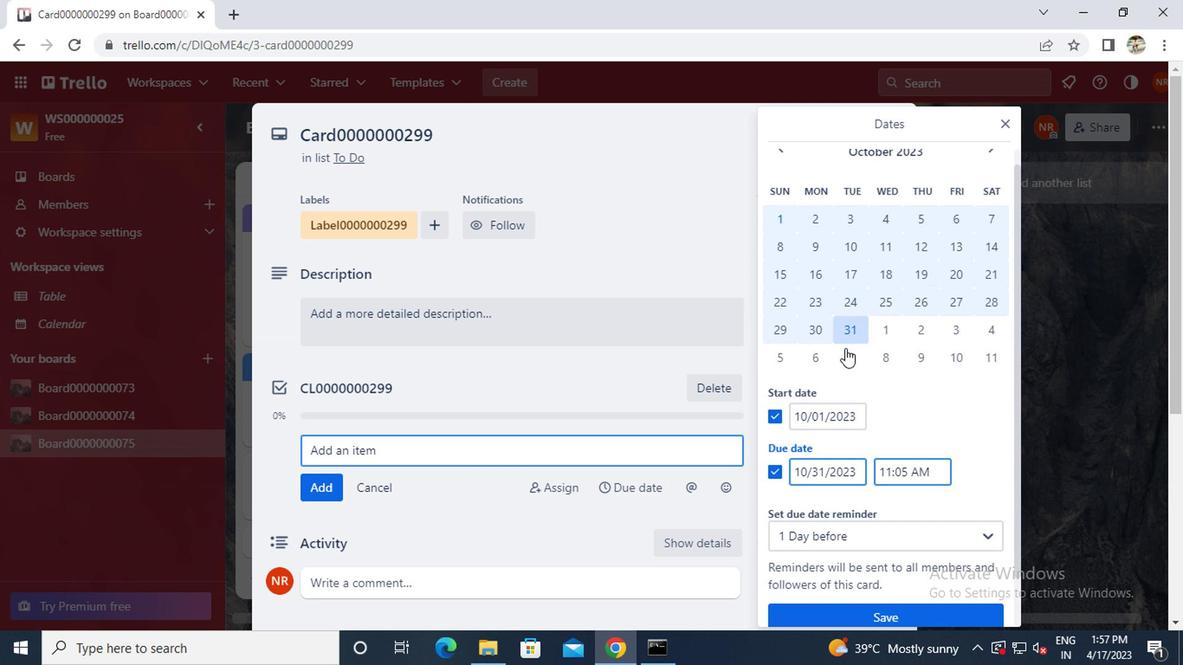 
Action: Mouse moved to (841, 355)
Screenshot: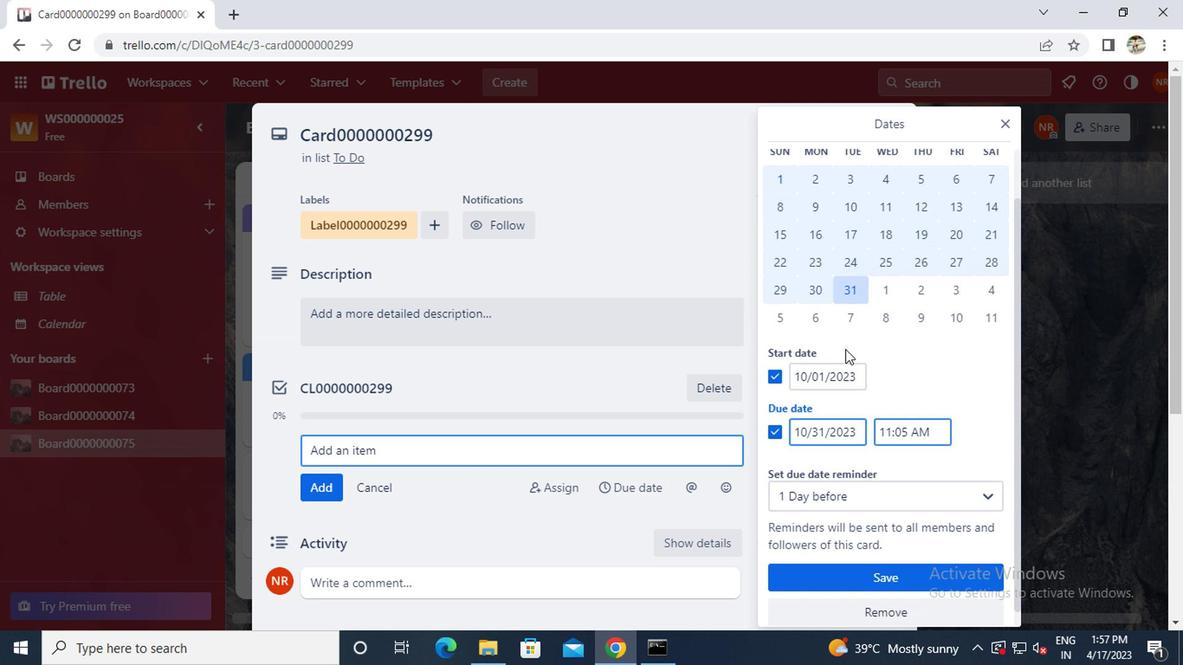 
Action: Mouse scrolled (841, 354) with delta (0, 0)
Screenshot: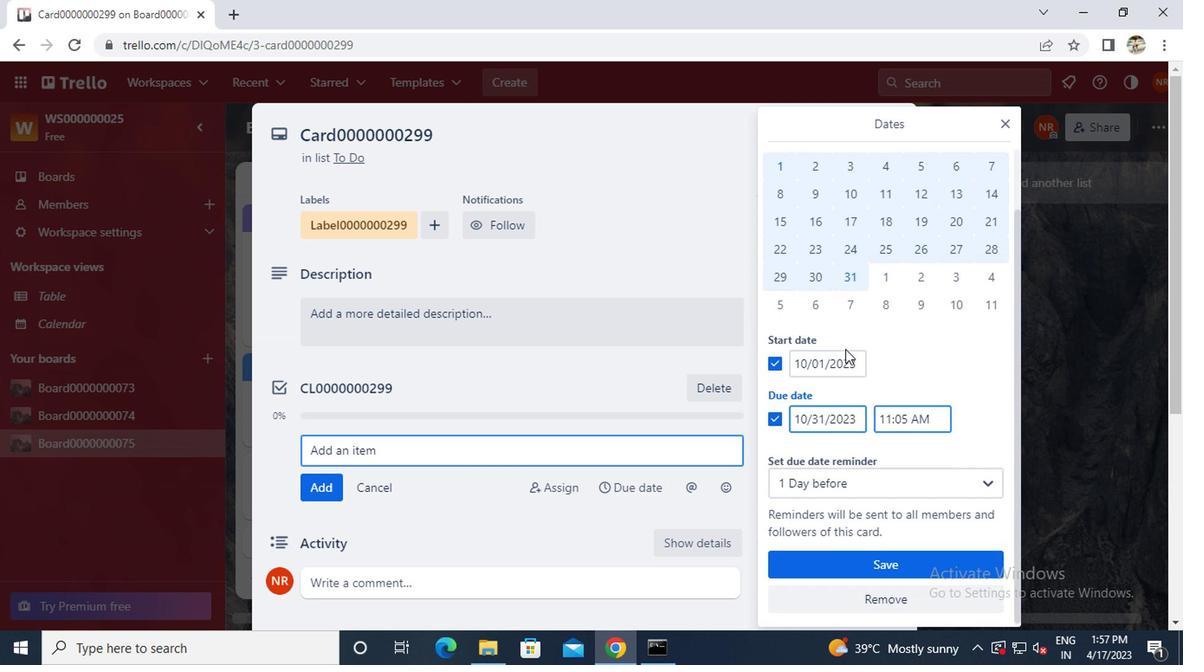 
Action: Mouse moved to (808, 561)
Screenshot: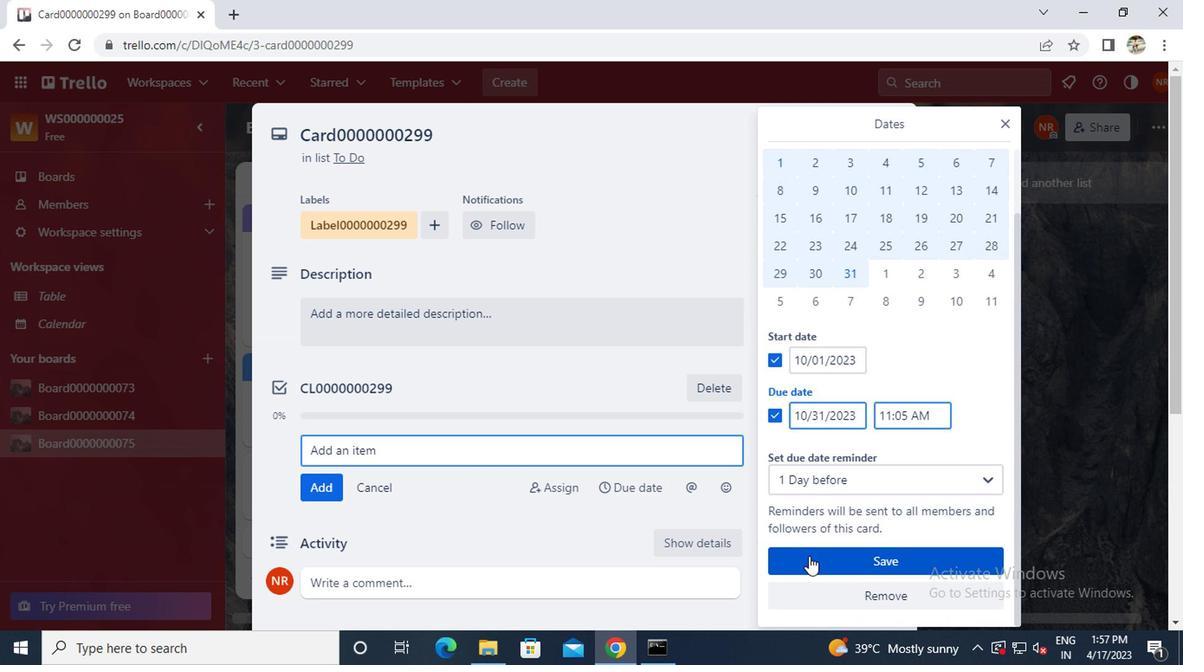 
Action: Mouse pressed left at (808, 561)
Screenshot: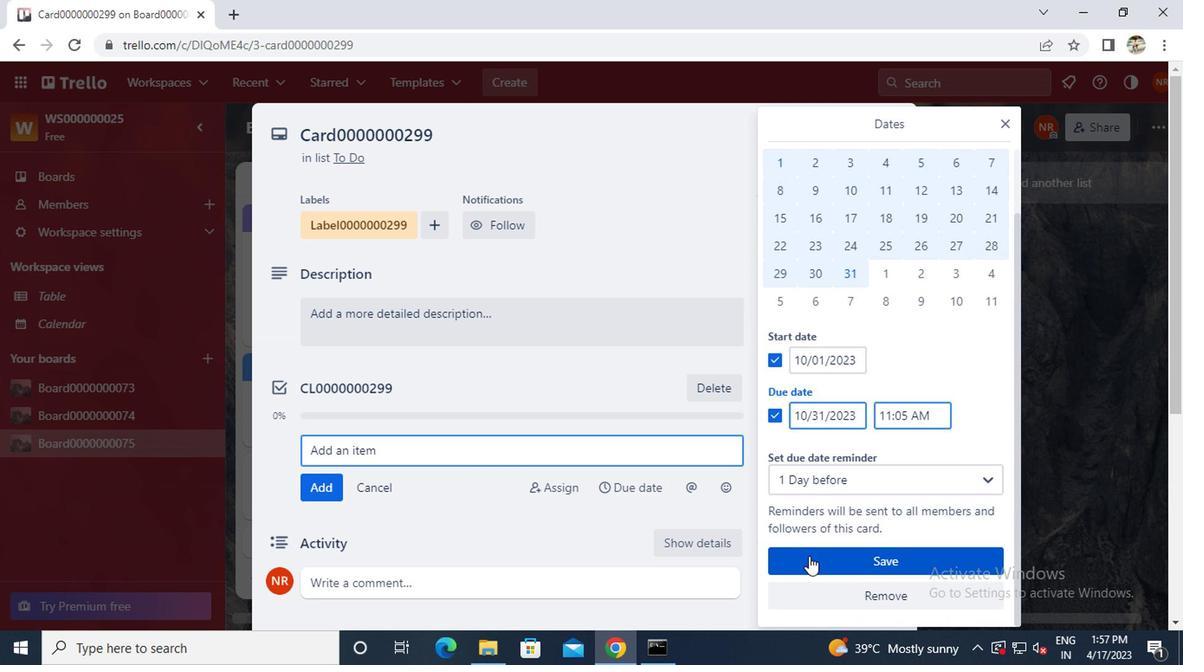 
Action: Key pressed <Key.f8>
Screenshot: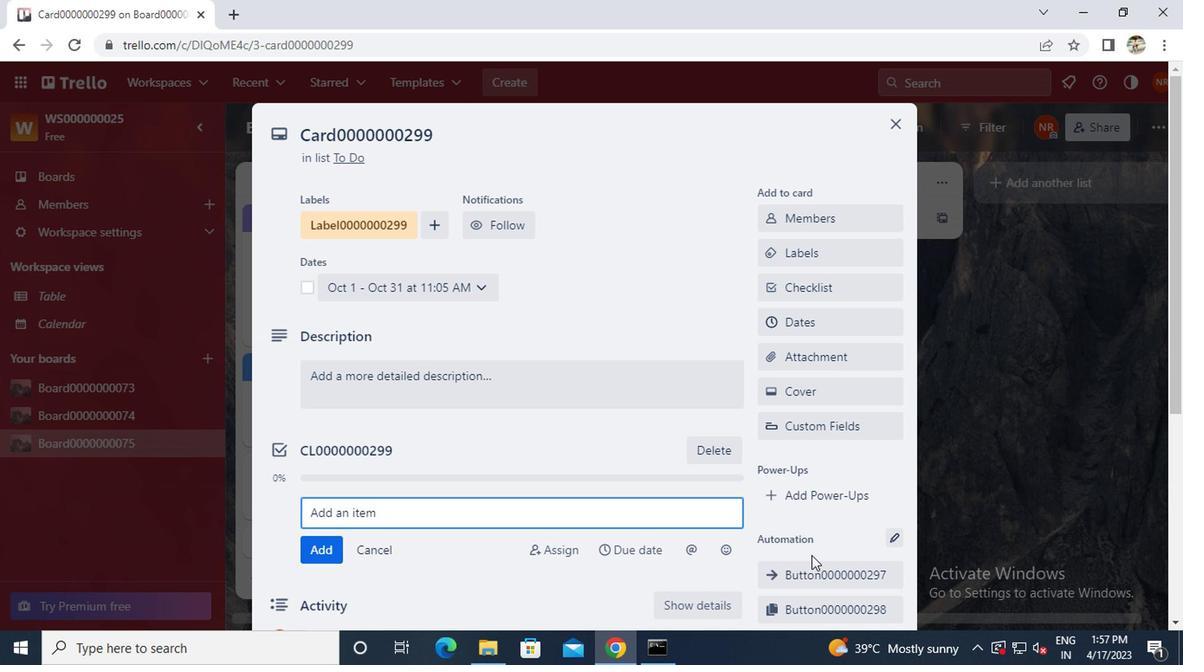 
